 Task: Create a project management task in Outlook with the subject 'Project Management', set the start date to 06/28/23, due date to 07/01/23, priority to 'High', and add a reminder for 07/01/23 at 10:00 AM. Include the task description: 'As a project manager, your task is to create a comprehensive project schedule for the upcoming initiative. This schedule will serve as a roadmap for the entire project, outlining key milestones, deliverables, and timelines.' Assign the task to a specific person.
Action: Mouse moved to (24, 173)
Screenshot: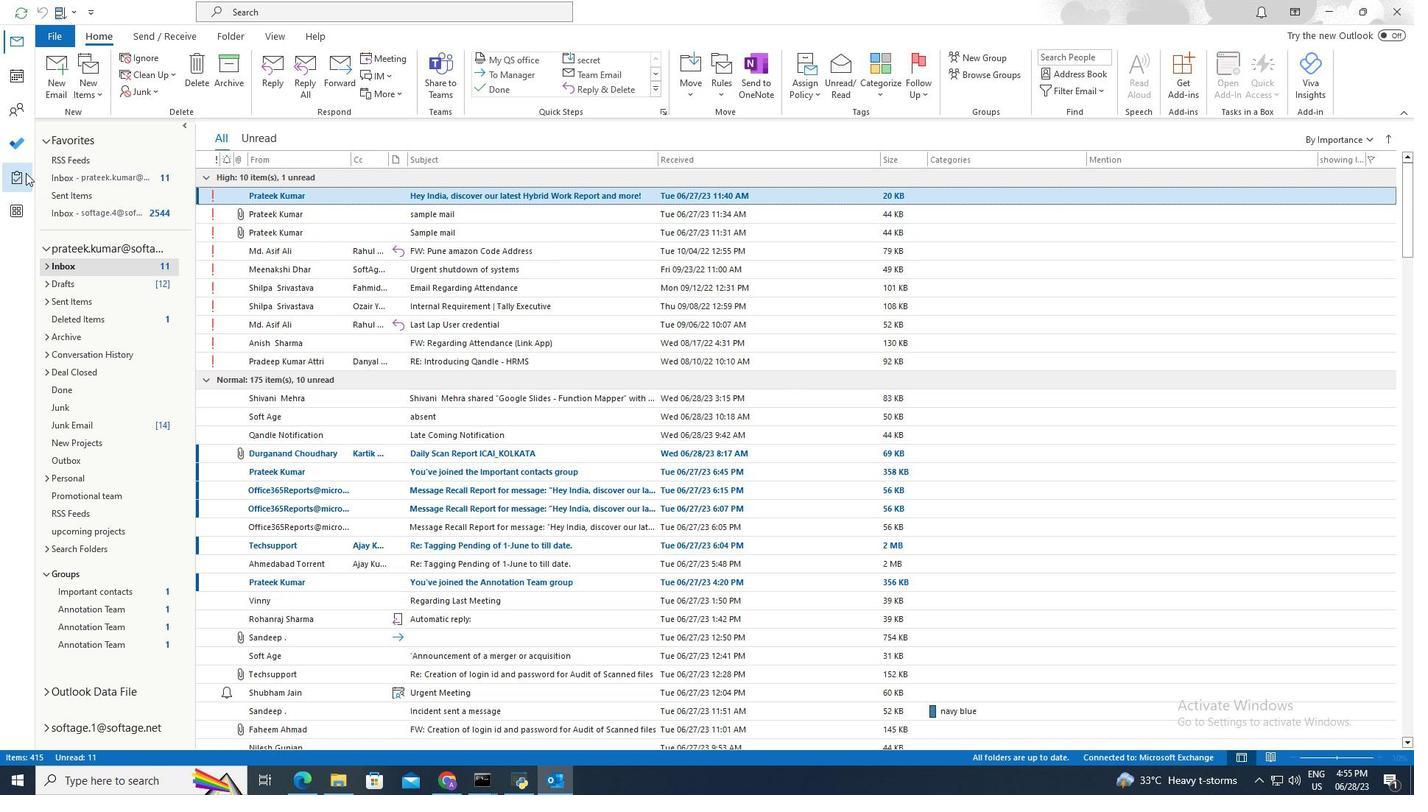 
Action: Mouse pressed left at (24, 173)
Screenshot: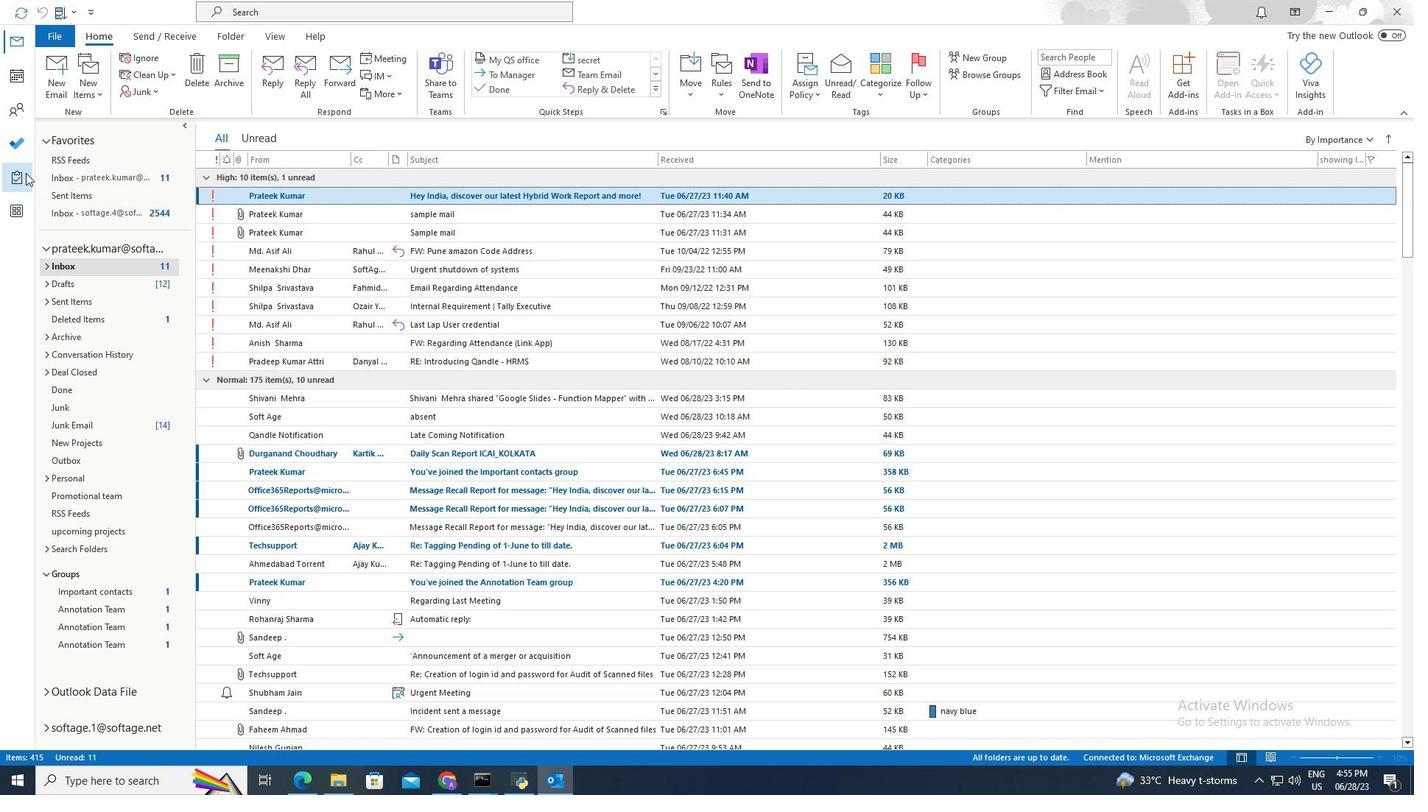 
Action: Mouse moved to (53, 73)
Screenshot: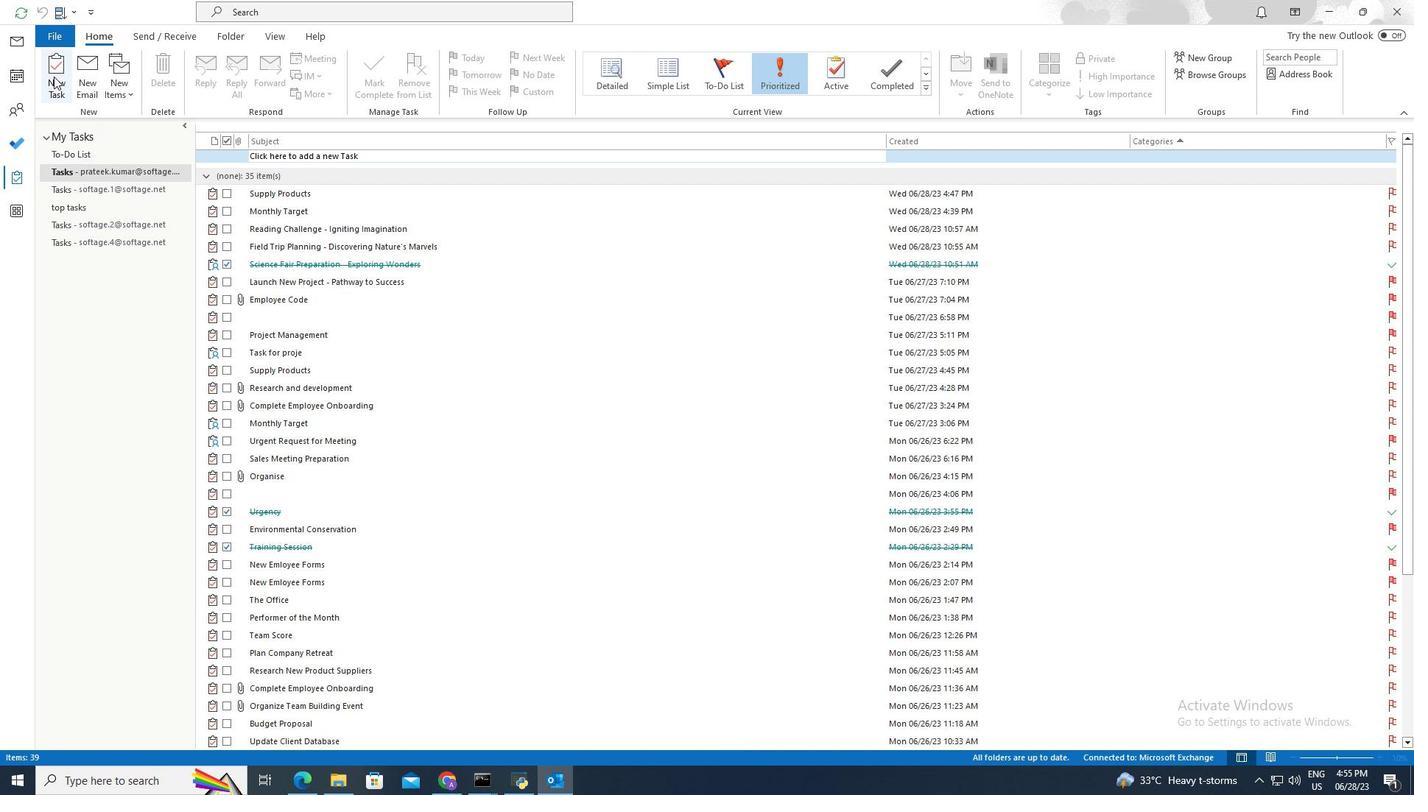
Action: Mouse pressed left at (53, 73)
Screenshot: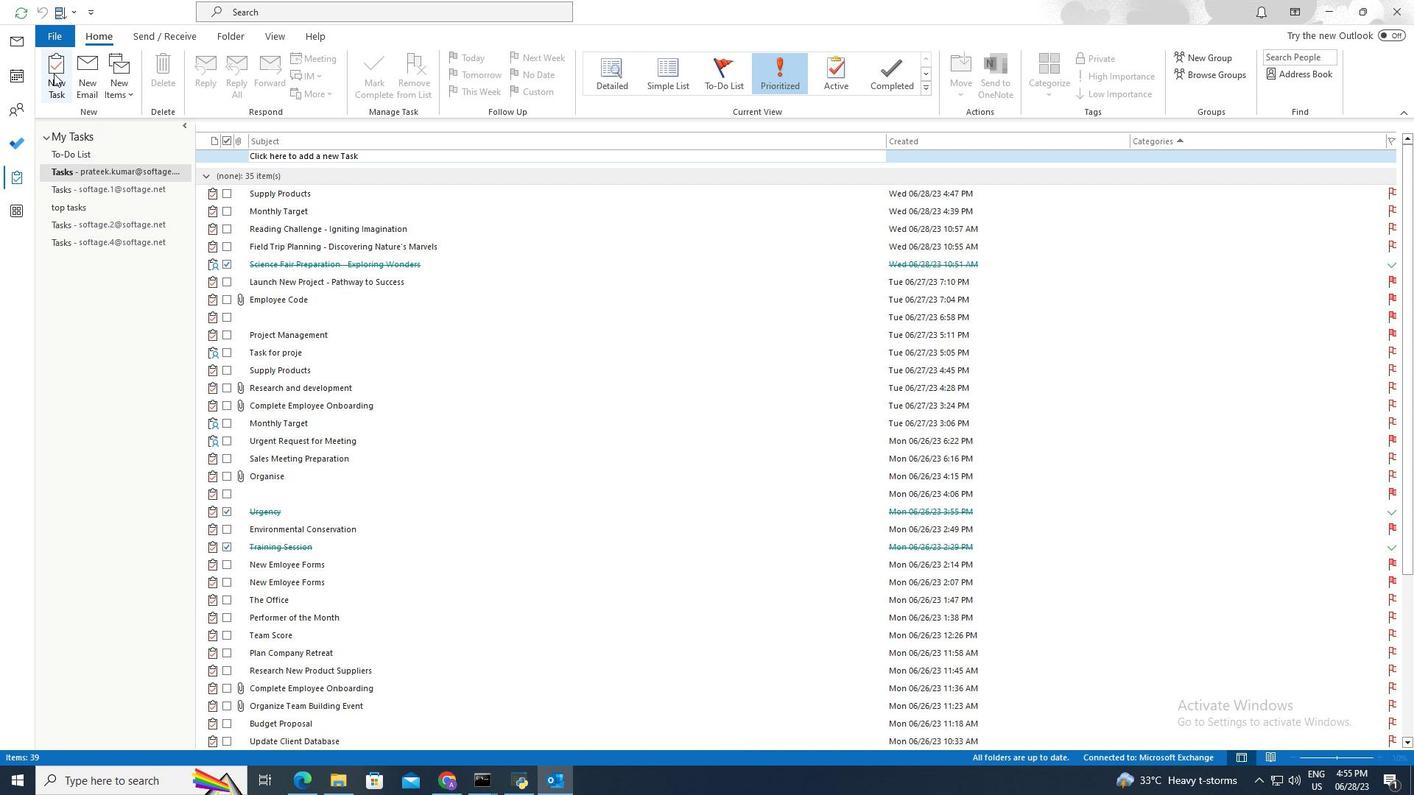 
Action: Mouse moved to (144, 149)
Screenshot: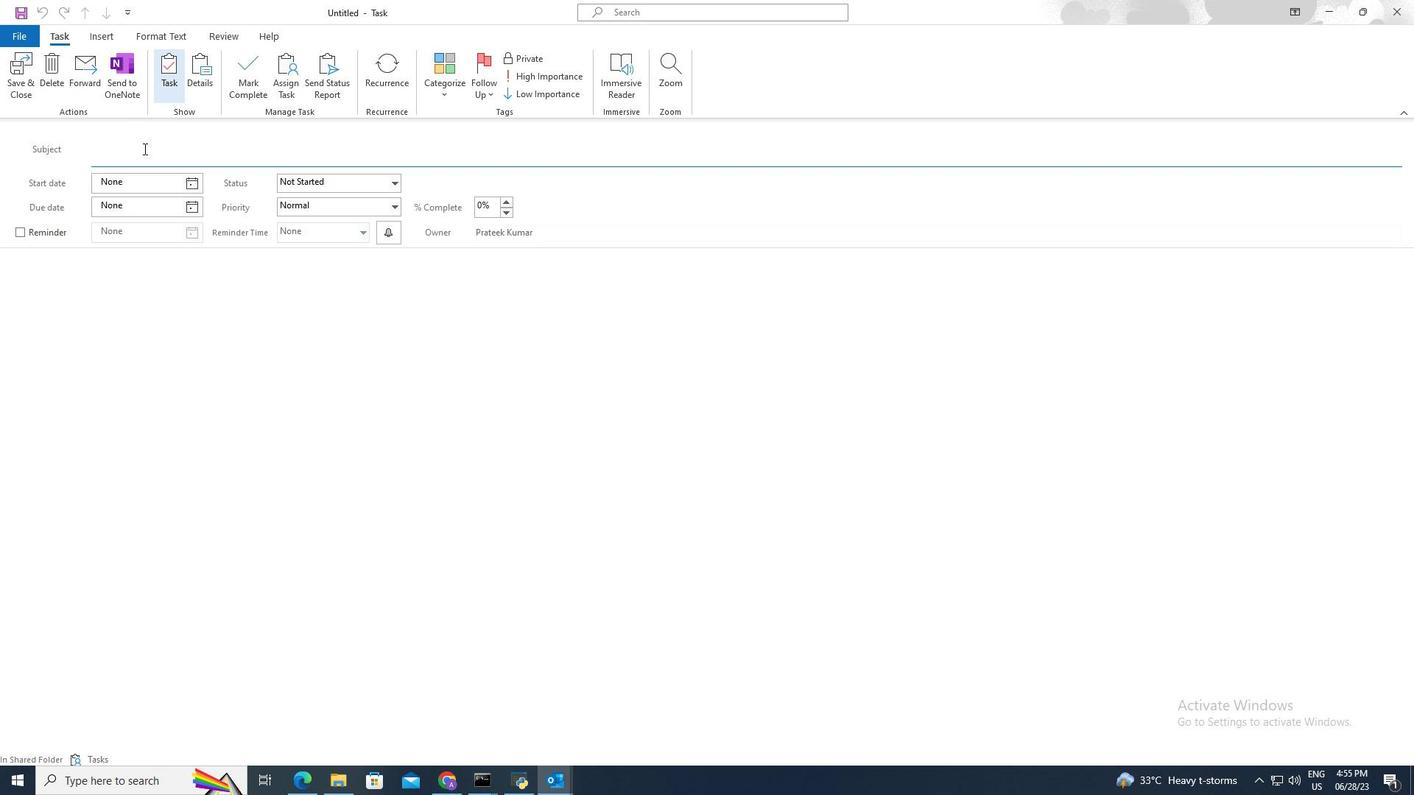 
Action: Mouse pressed left at (144, 149)
Screenshot: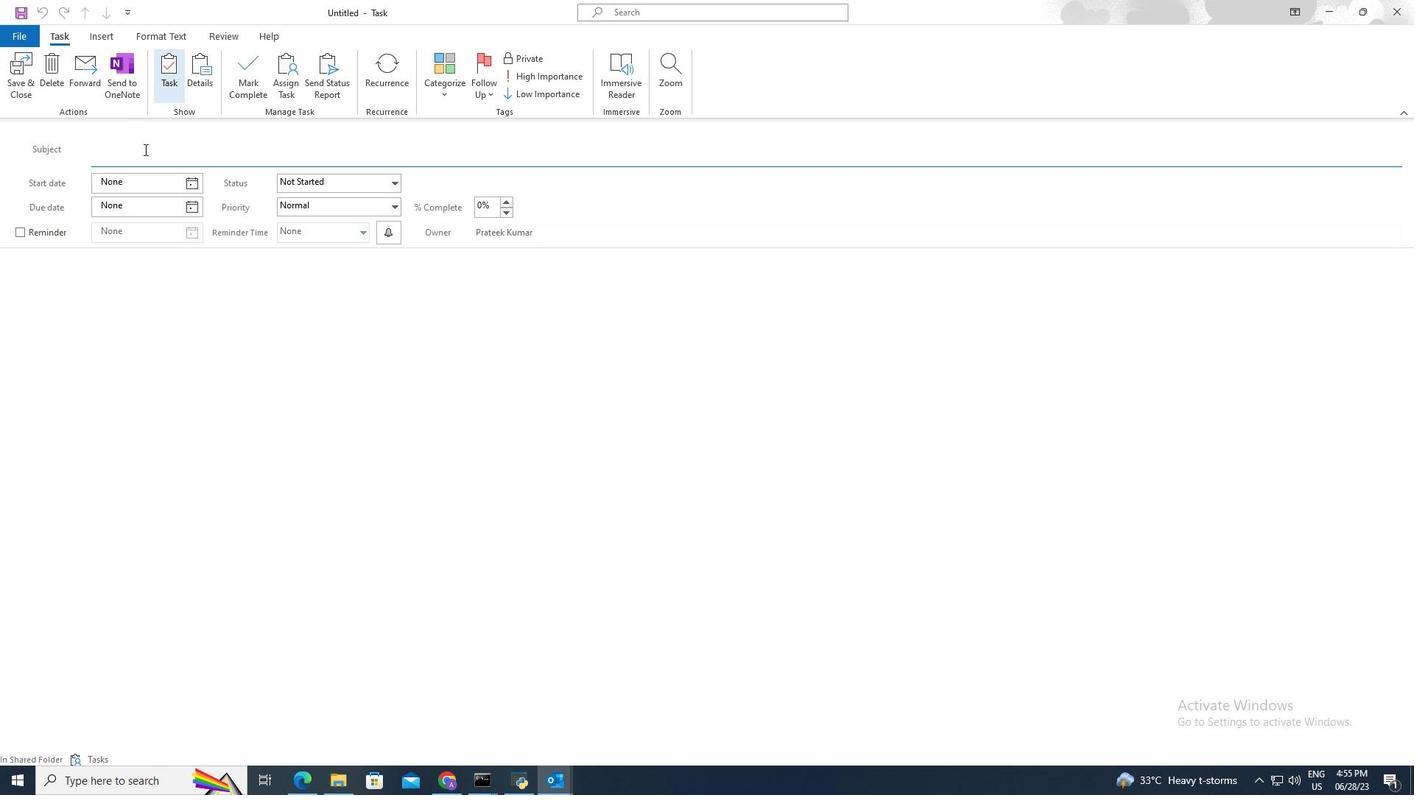 
Action: Mouse moved to (144, 149)
Screenshot: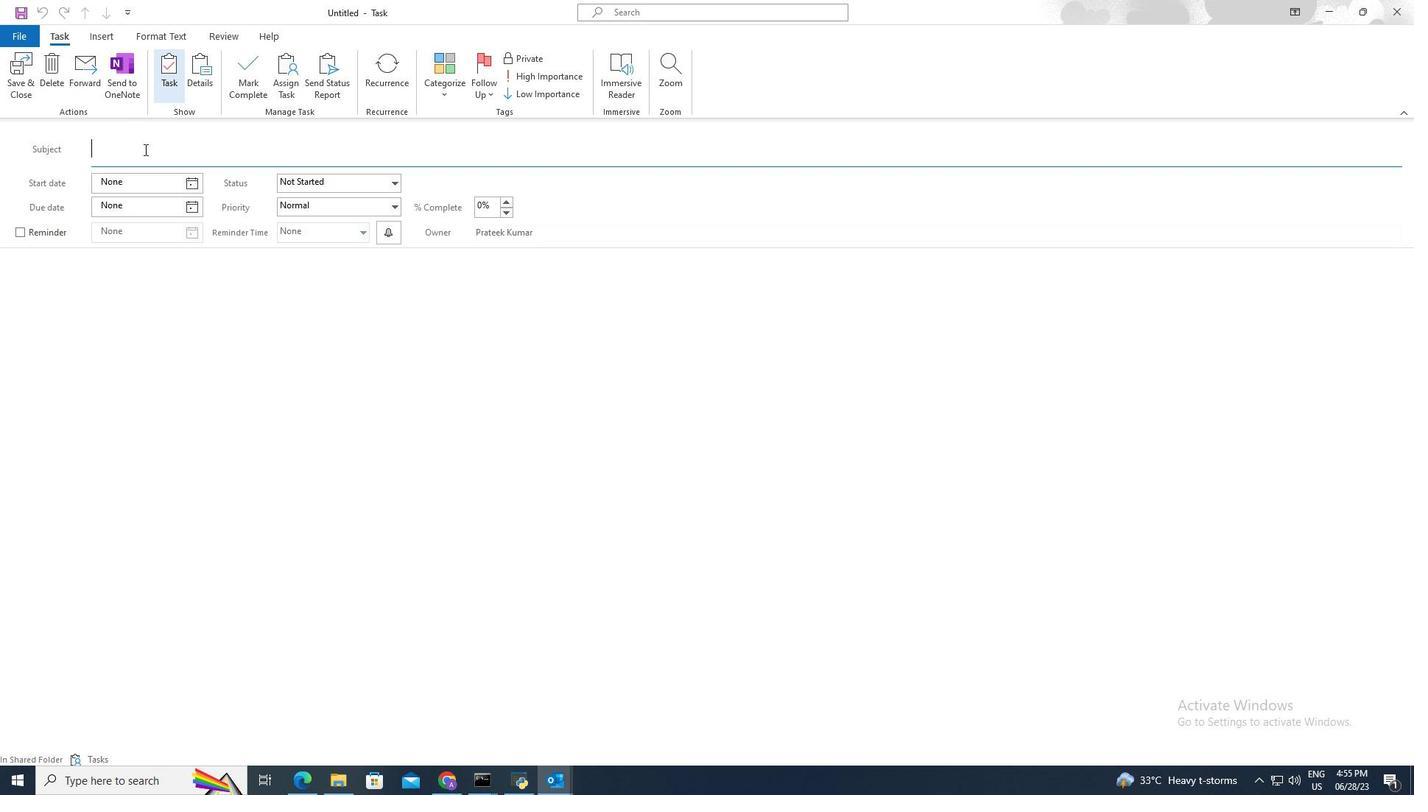 
Action: Key pressed <Key.shift>Project<Key.space><Key.shift>Managememt<Key.backspace><Key.backspace>nt
Screenshot: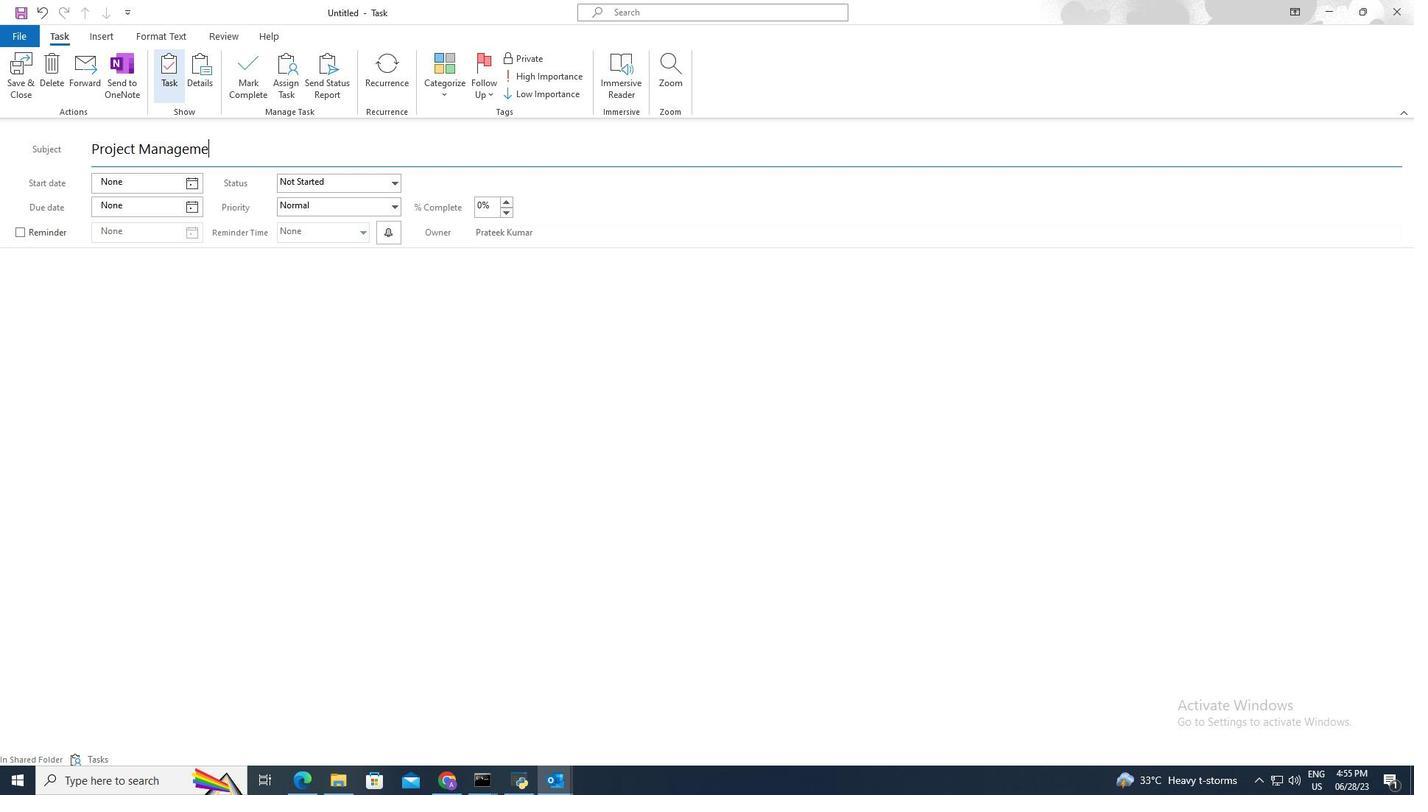 
Action: Mouse moved to (109, 281)
Screenshot: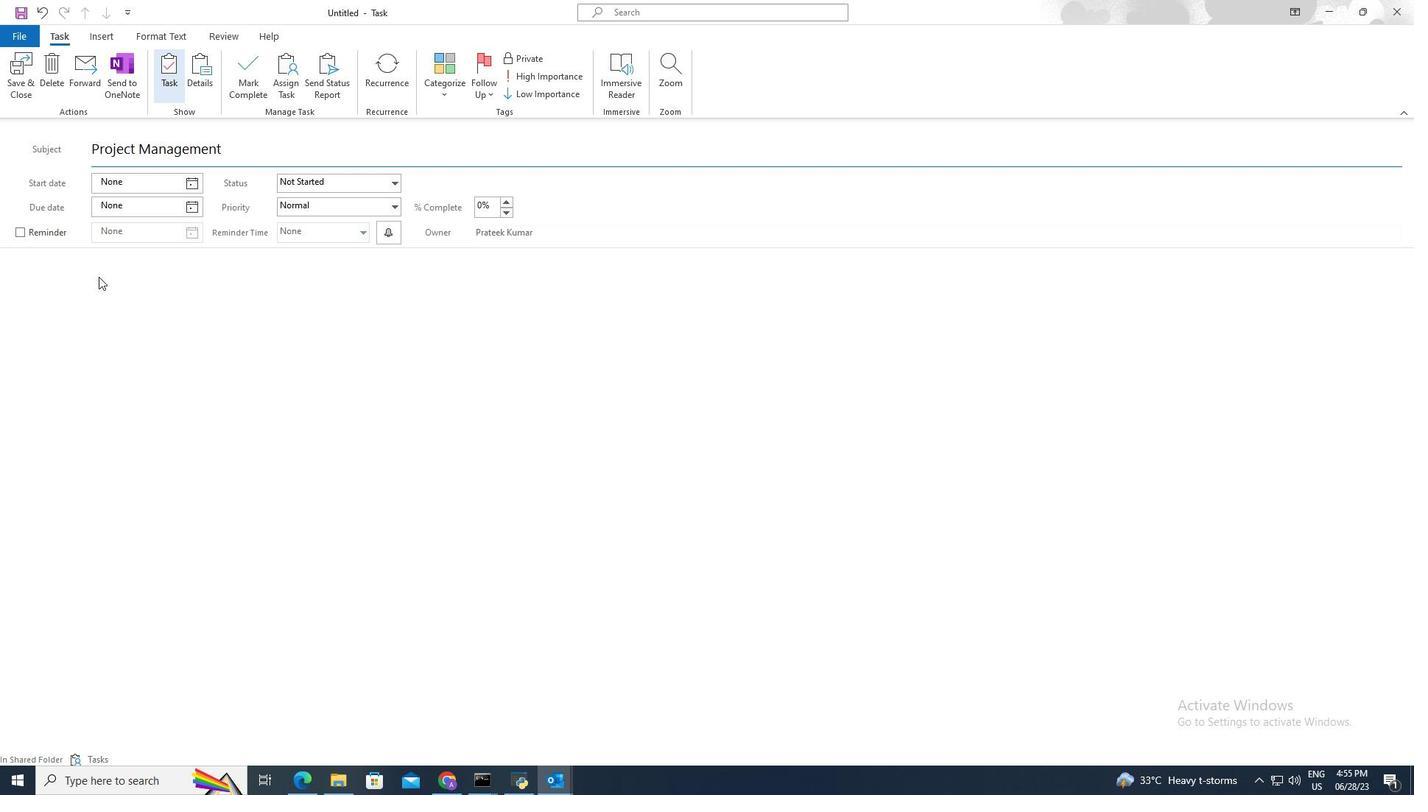 
Action: Mouse pressed left at (109, 281)
Screenshot: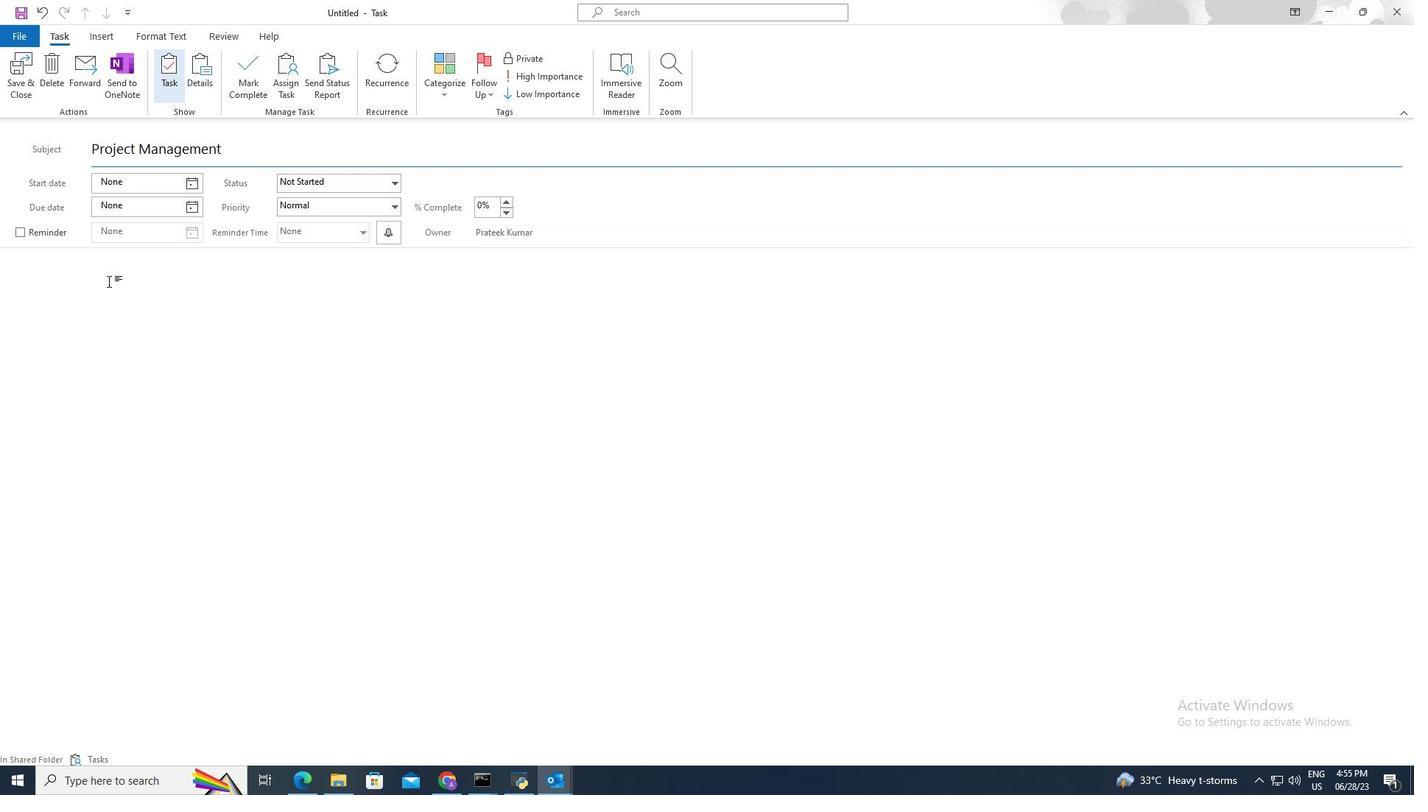 
Action: Key pressed <Key.shift>As<Key.space>a<Key.space>project<Key.space>manager,<Key.space>your<Key.space>task<Key.space>is<Key.space>to<Key.space>create<Key.space>a<Key.space>comprehensive<Key.space>project<Key.space>schedule<Key.space>for<Key.space>the<Key.space>upcoming<Key.space>initiative.<Key.space><Key.shift>This<Key.space>schedule<Key.space>will<Key.space>serve<Key.space>as<Key.space>a<Key.space>roadmap<Key.space>for<Key.space>the<Key.space>entire<Key.space>project,<Key.space>outlining<Key.space>key<Key.space>milestones,<Key.space>deliverables,<Key.space>and<Key.space>timeslines
Screenshot: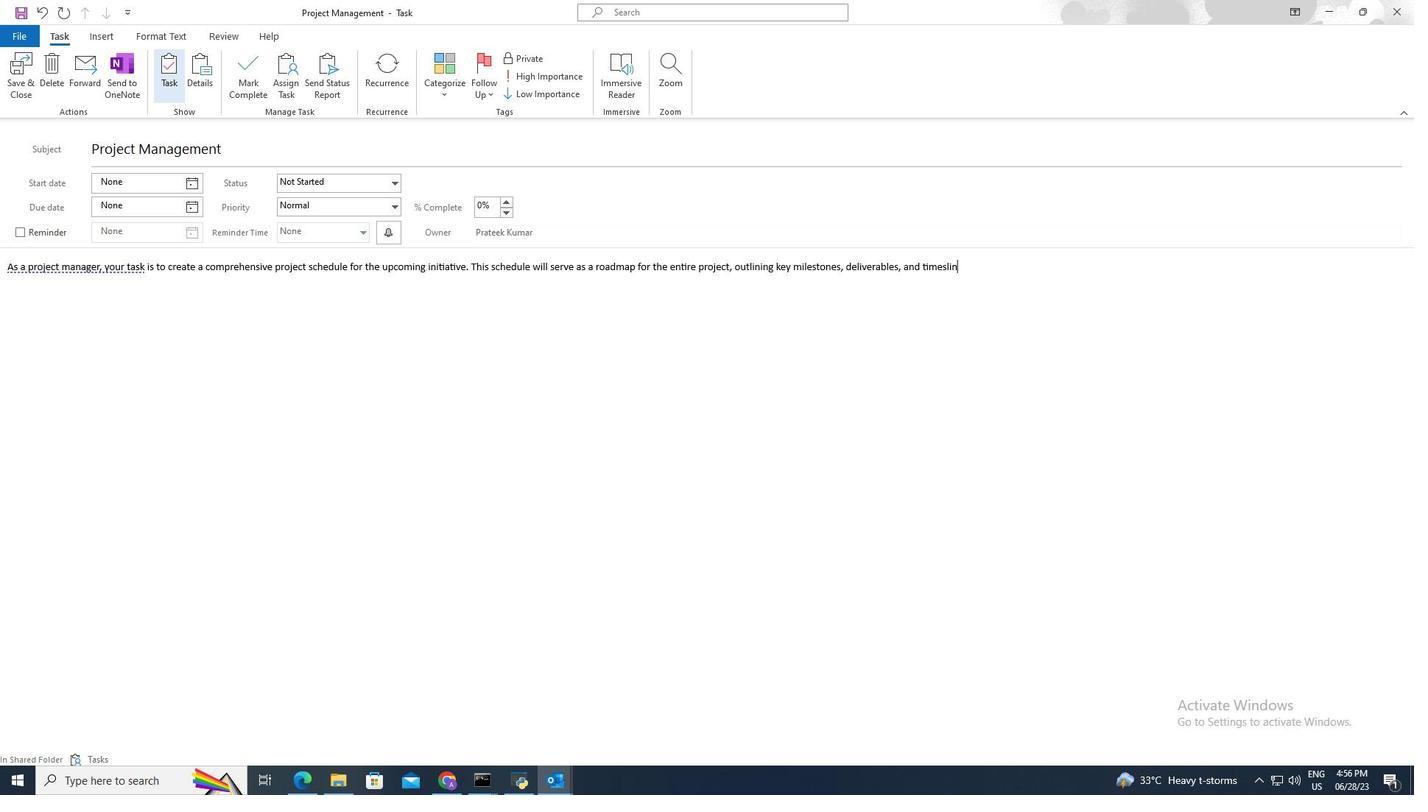 
Action: Mouse moved to (194, 175)
Screenshot: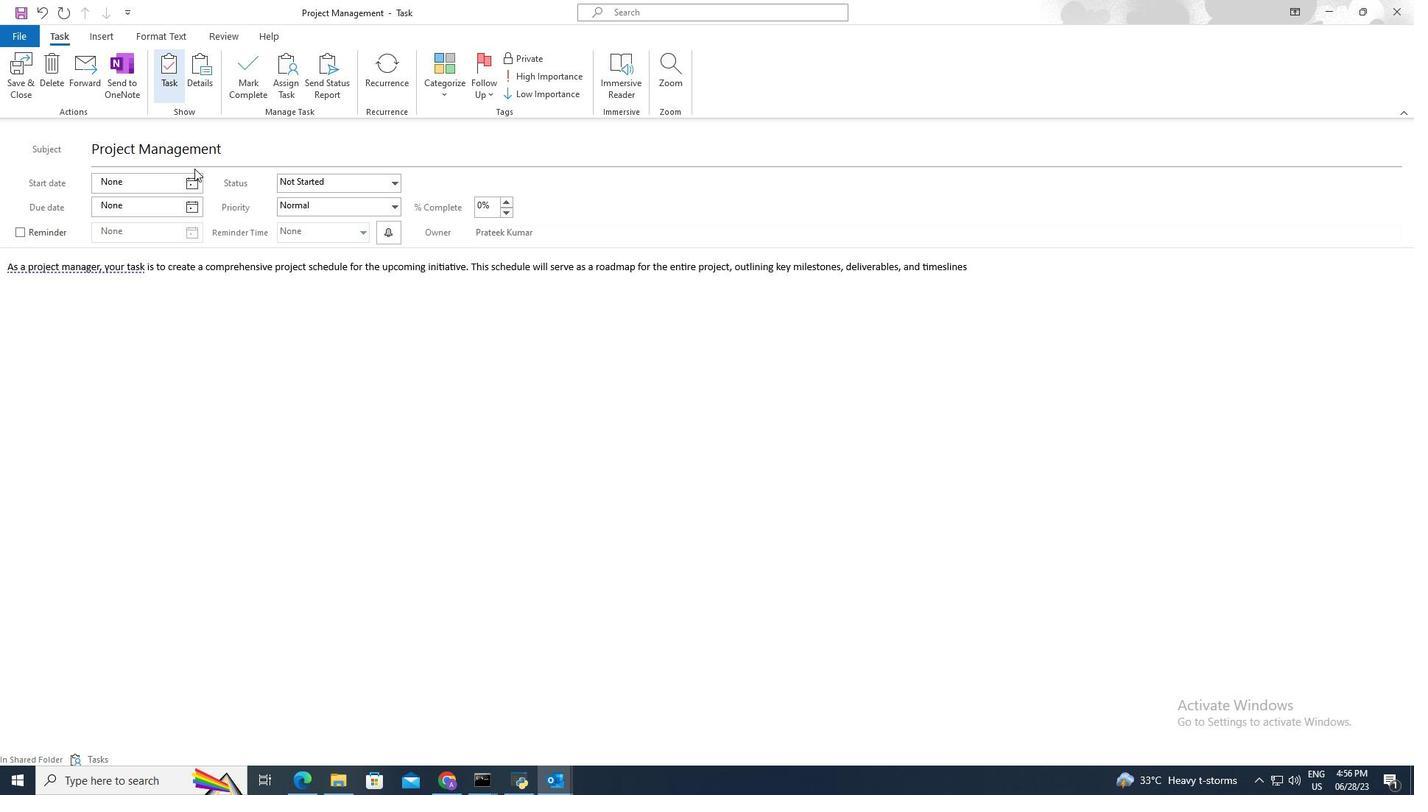 
Action: Mouse pressed left at (194, 175)
Screenshot: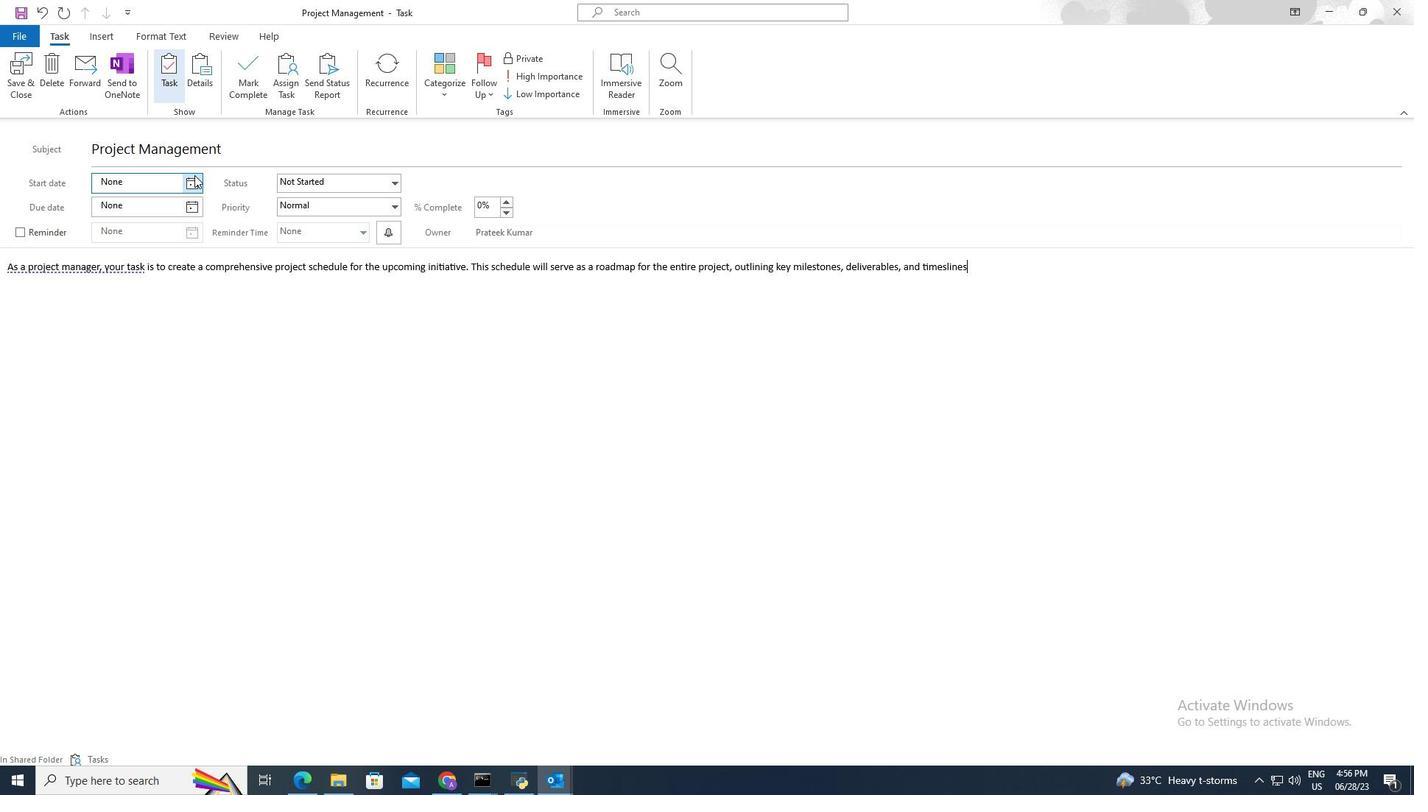 
Action: Mouse moved to (103, 347)
Screenshot: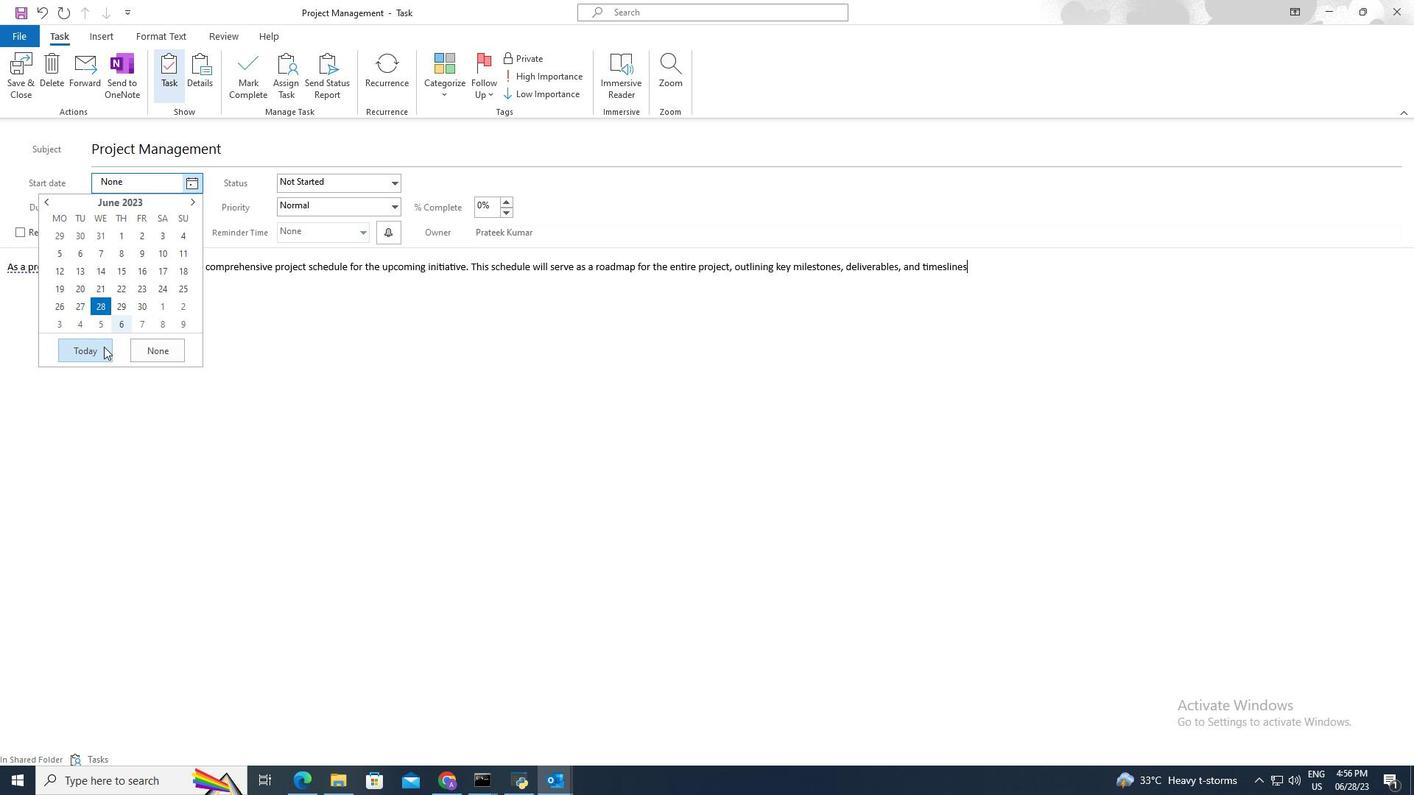 
Action: Mouse pressed left at (103, 347)
Screenshot: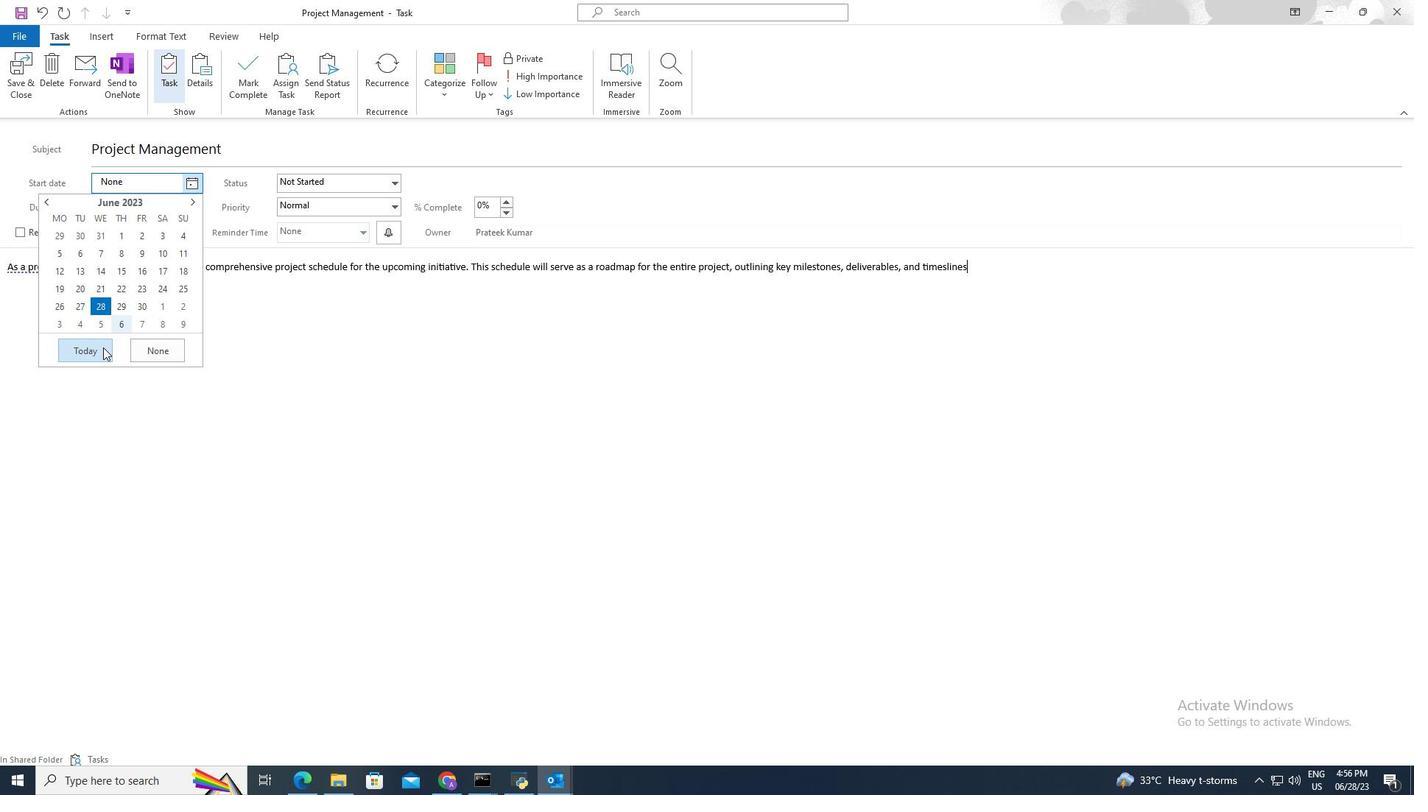 
Action: Mouse moved to (193, 219)
Screenshot: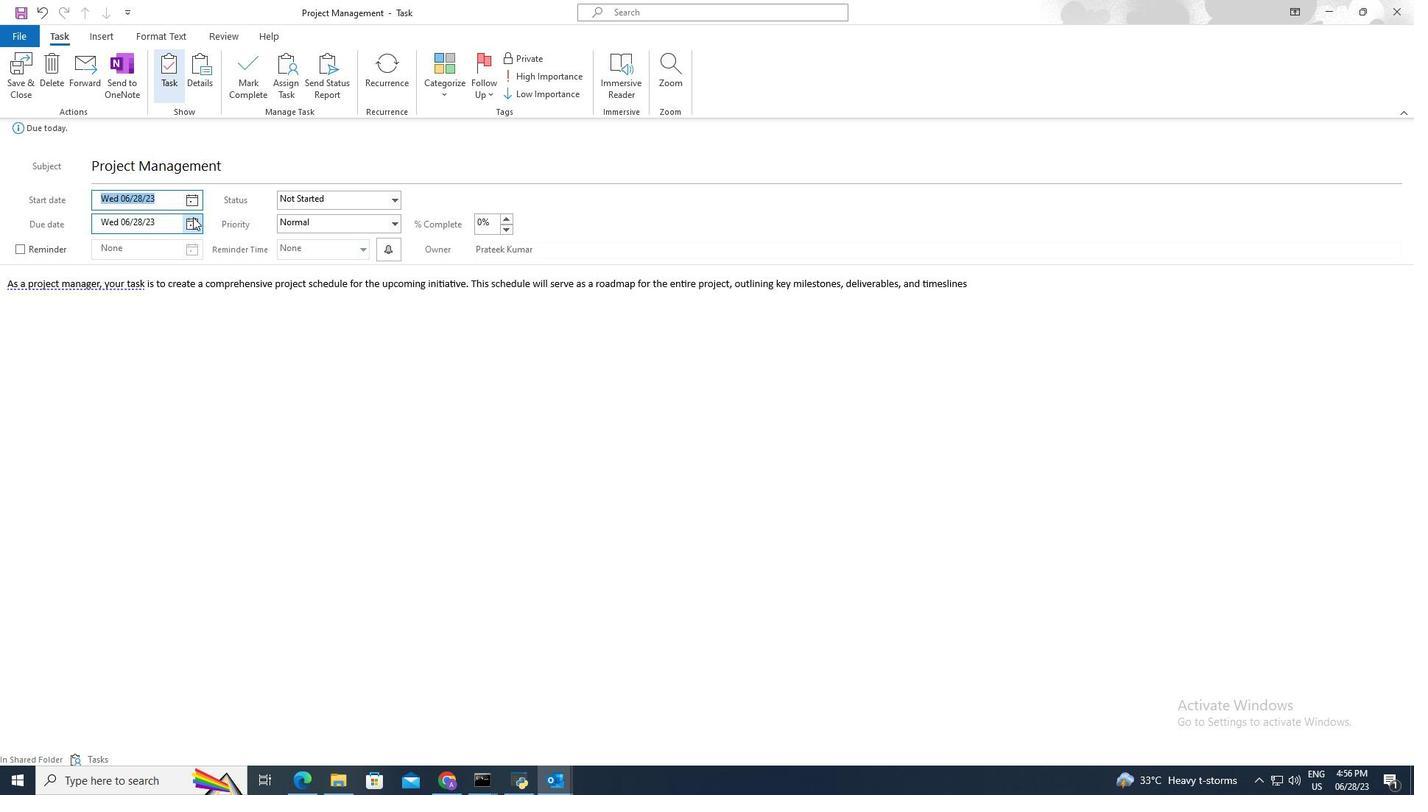 
Action: Mouse pressed left at (193, 219)
Screenshot: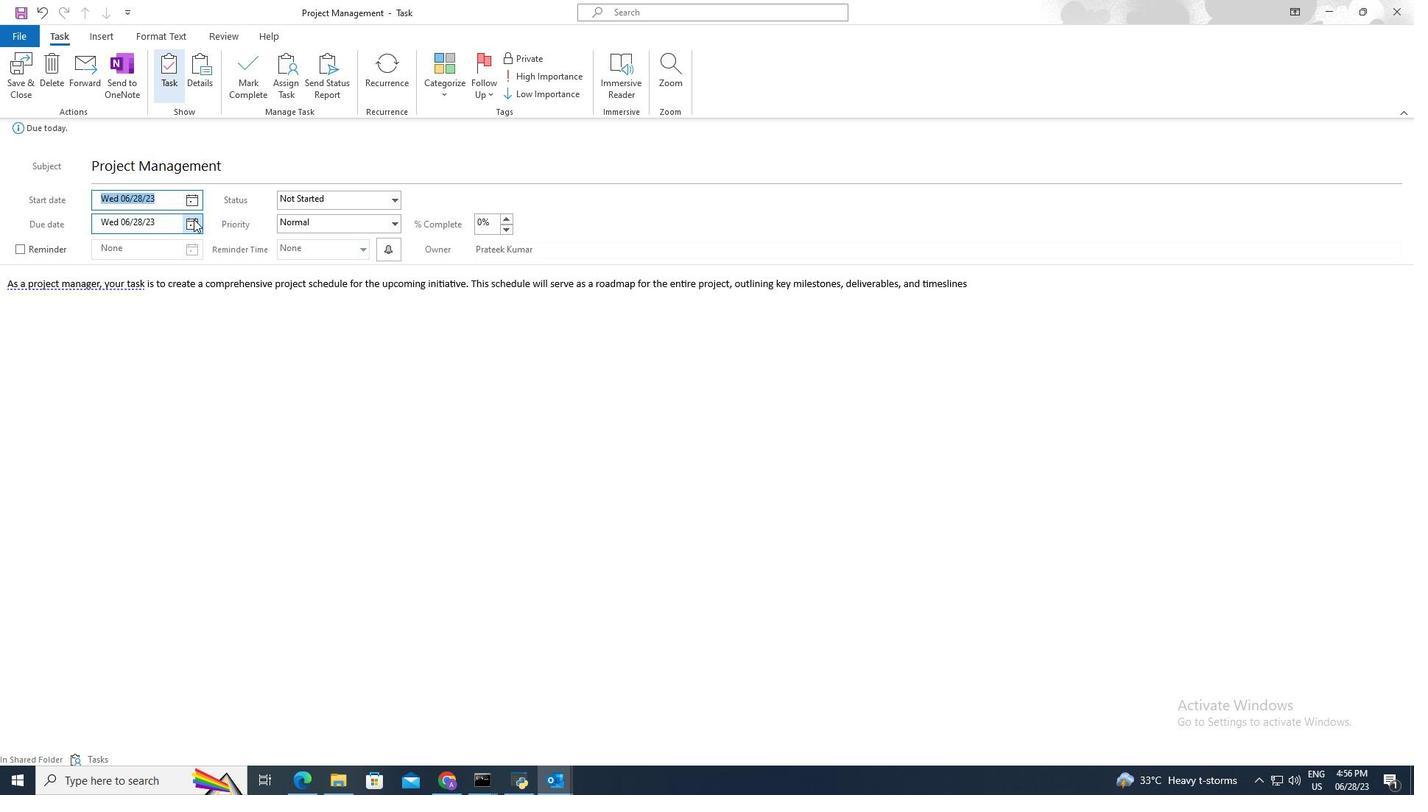 
Action: Mouse moved to (159, 342)
Screenshot: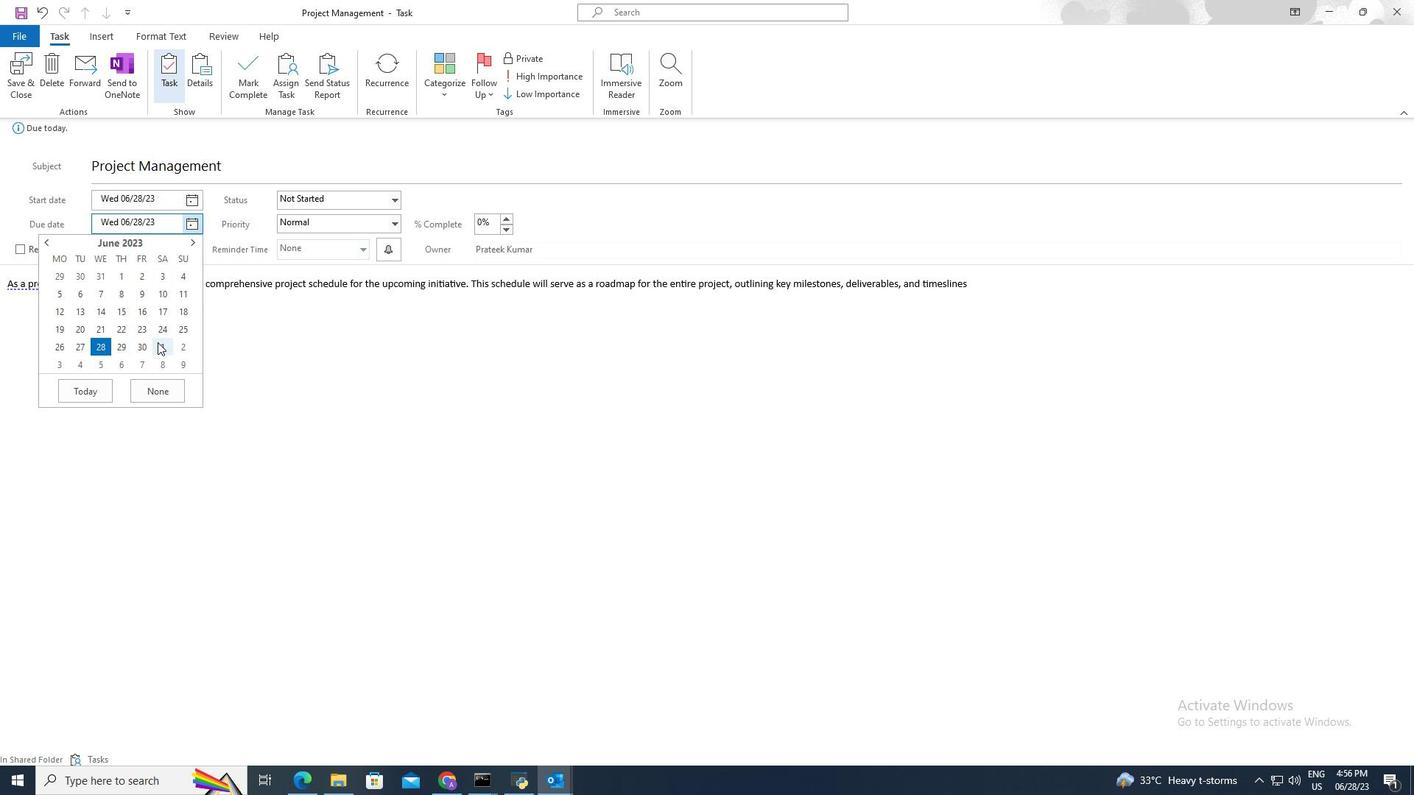 
Action: Mouse pressed left at (159, 342)
Screenshot: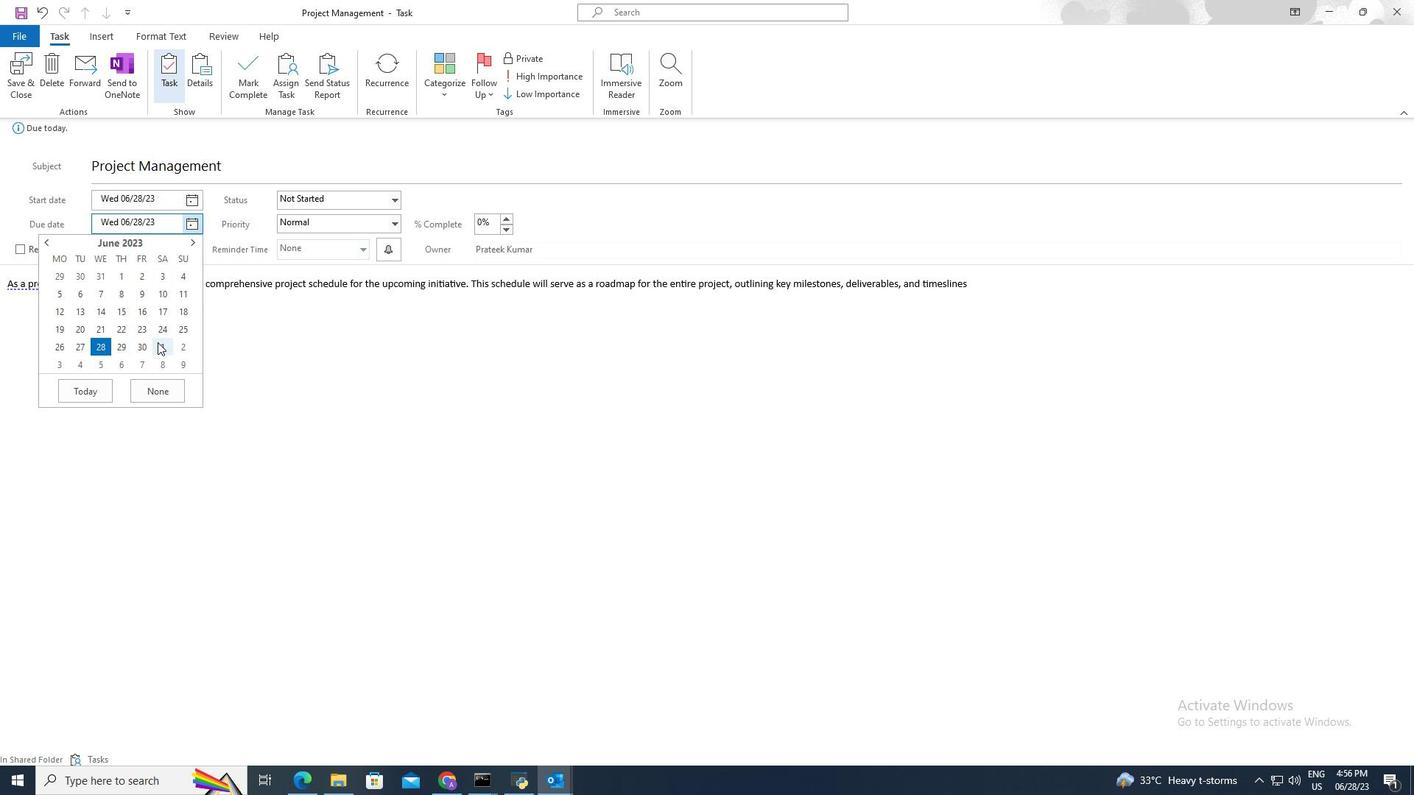 
Action: Mouse moved to (399, 223)
Screenshot: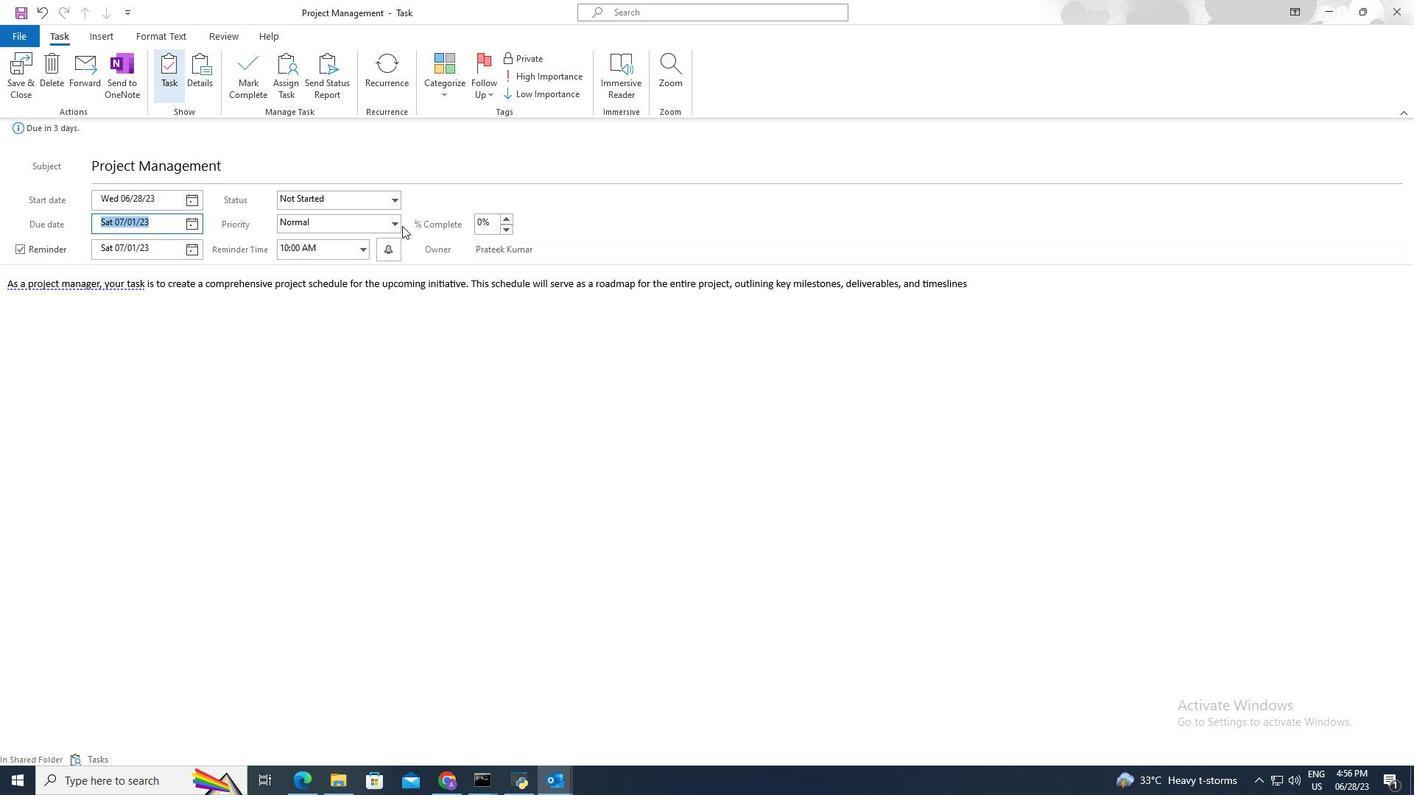 
Action: Mouse pressed left at (399, 223)
Screenshot: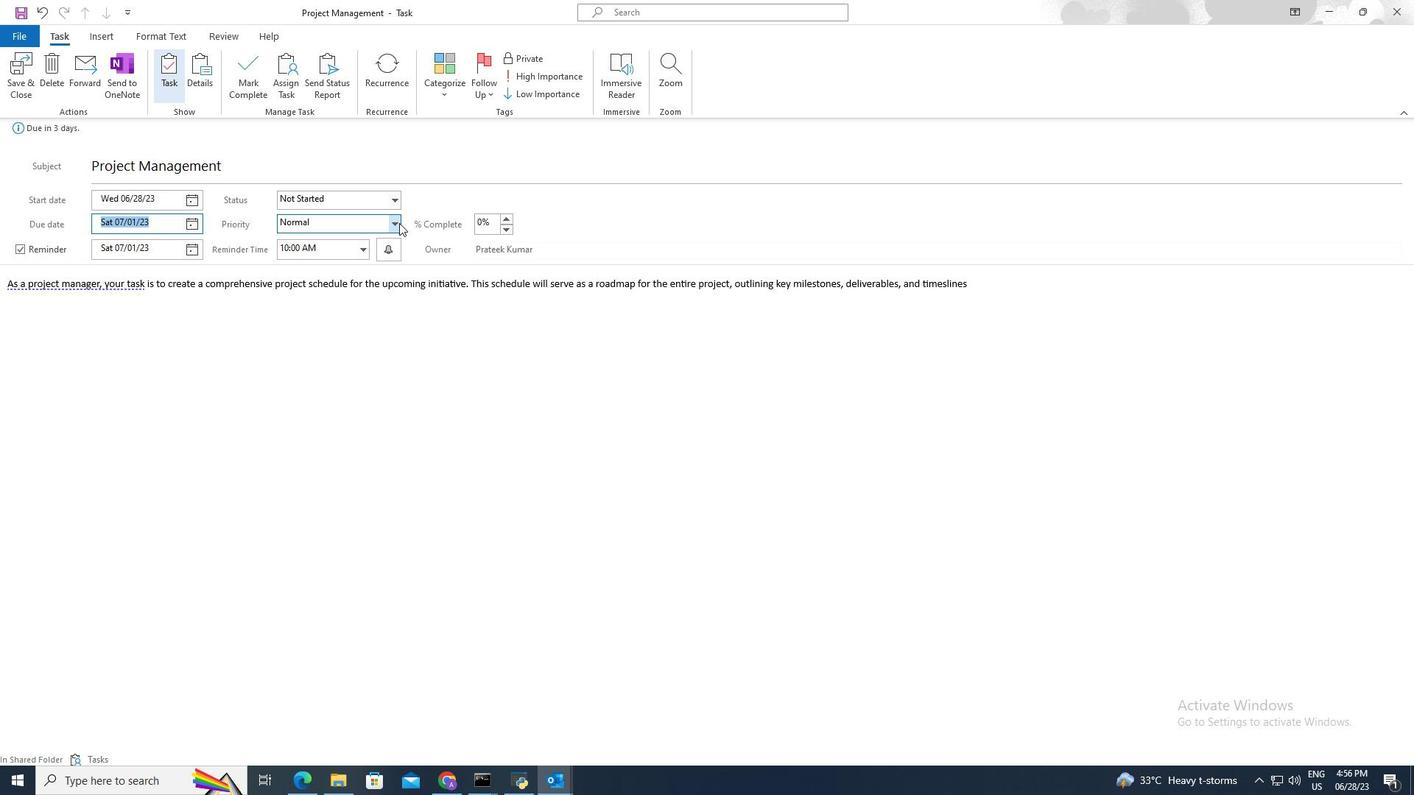 
Action: Mouse moved to (322, 260)
Screenshot: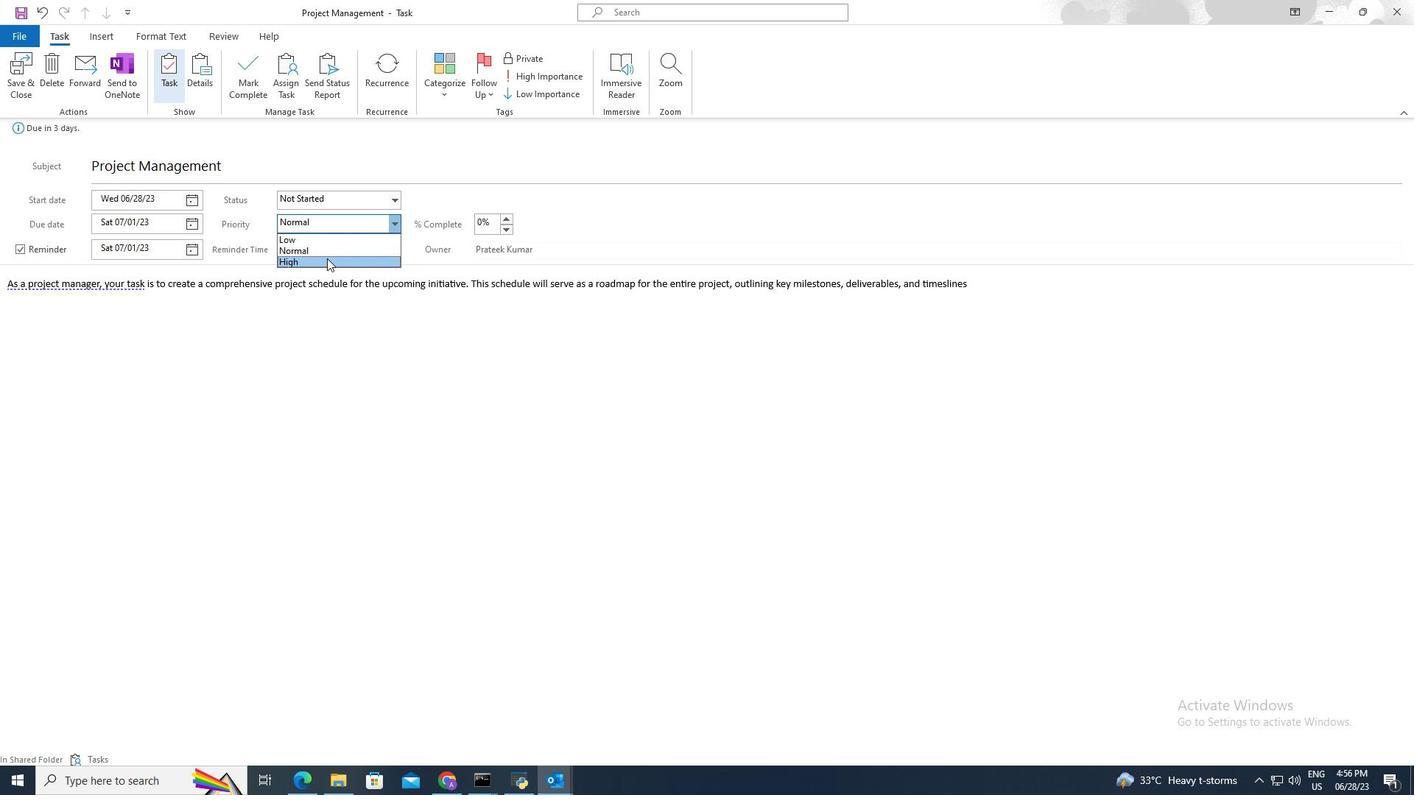 
Action: Mouse pressed left at (322, 260)
Screenshot: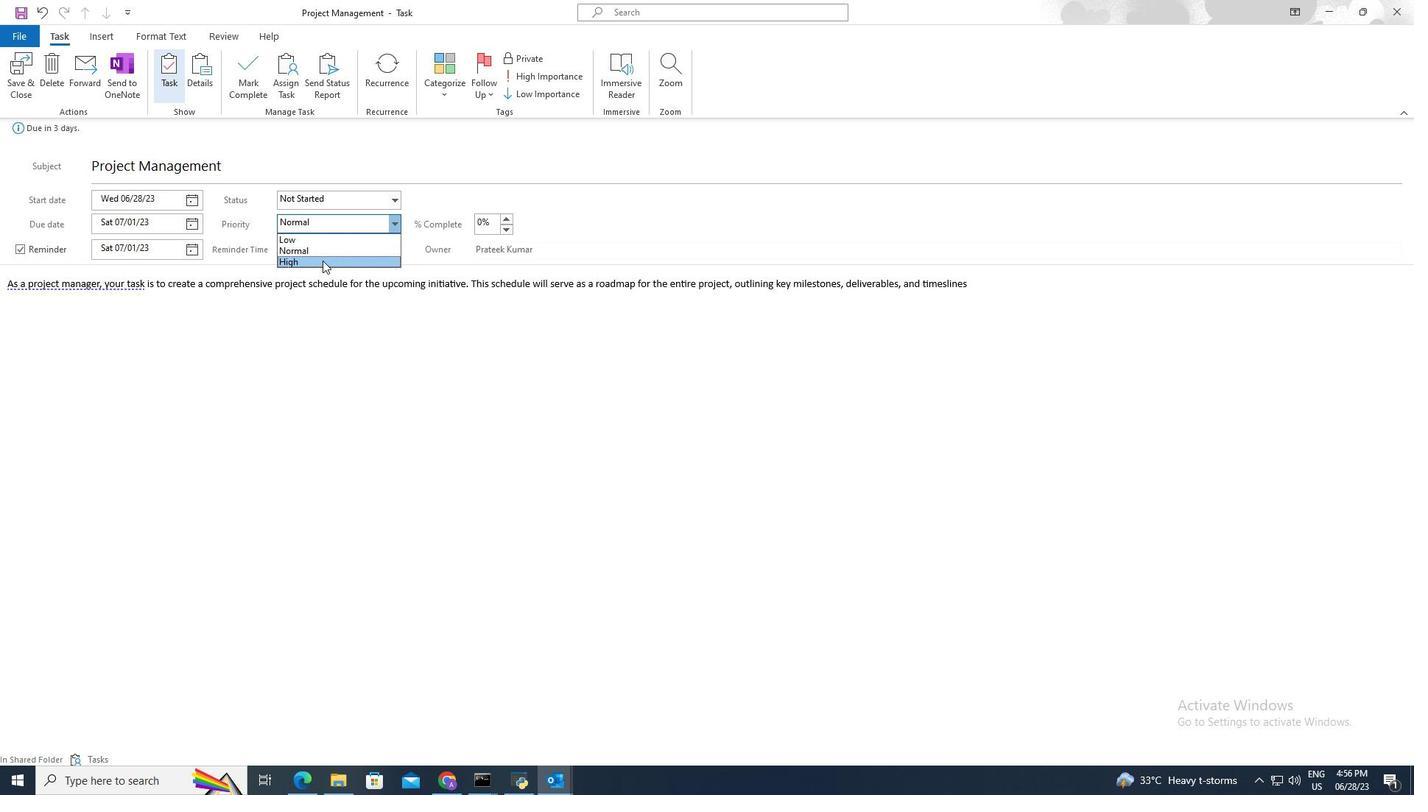 
Action: Mouse moved to (291, 83)
Screenshot: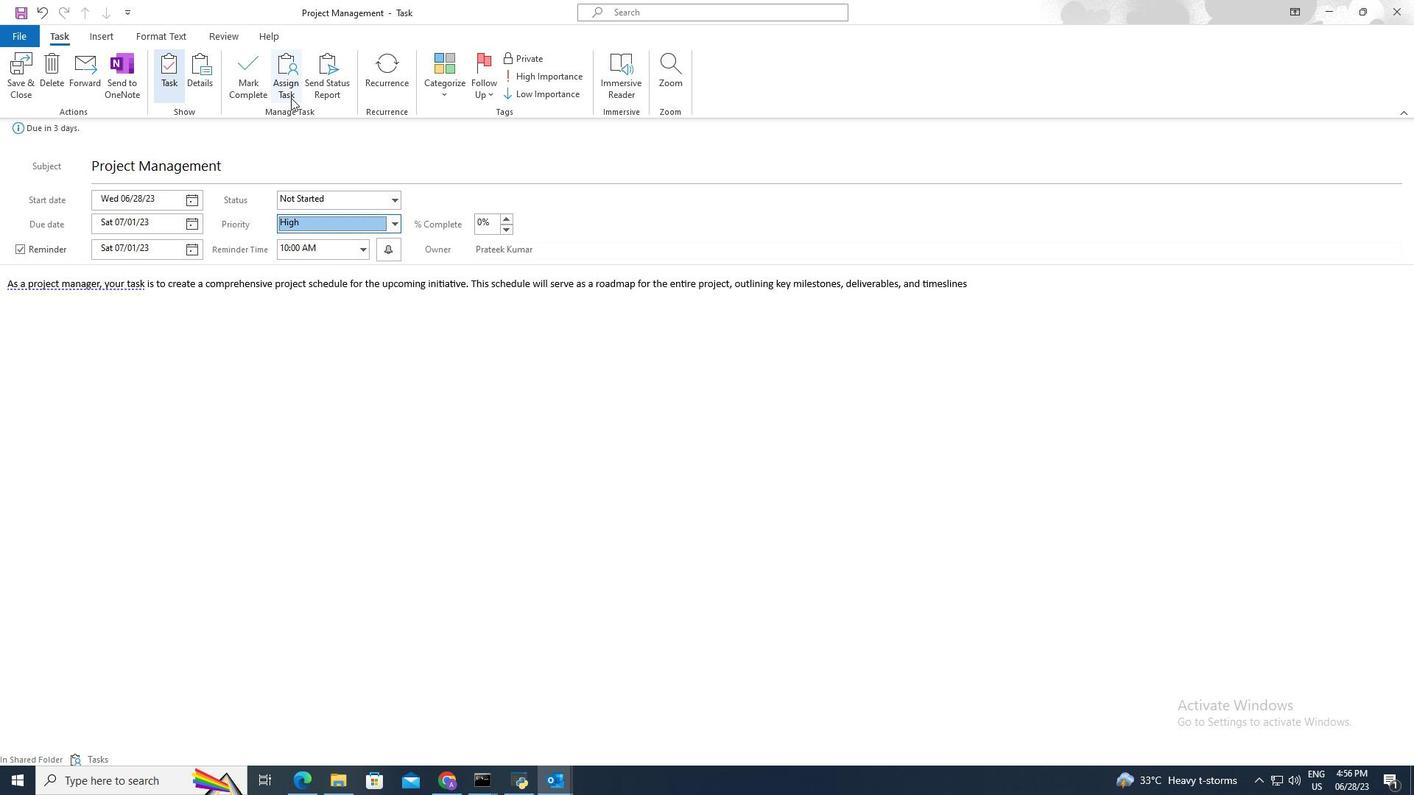 
Action: Mouse pressed left at (291, 83)
Screenshot: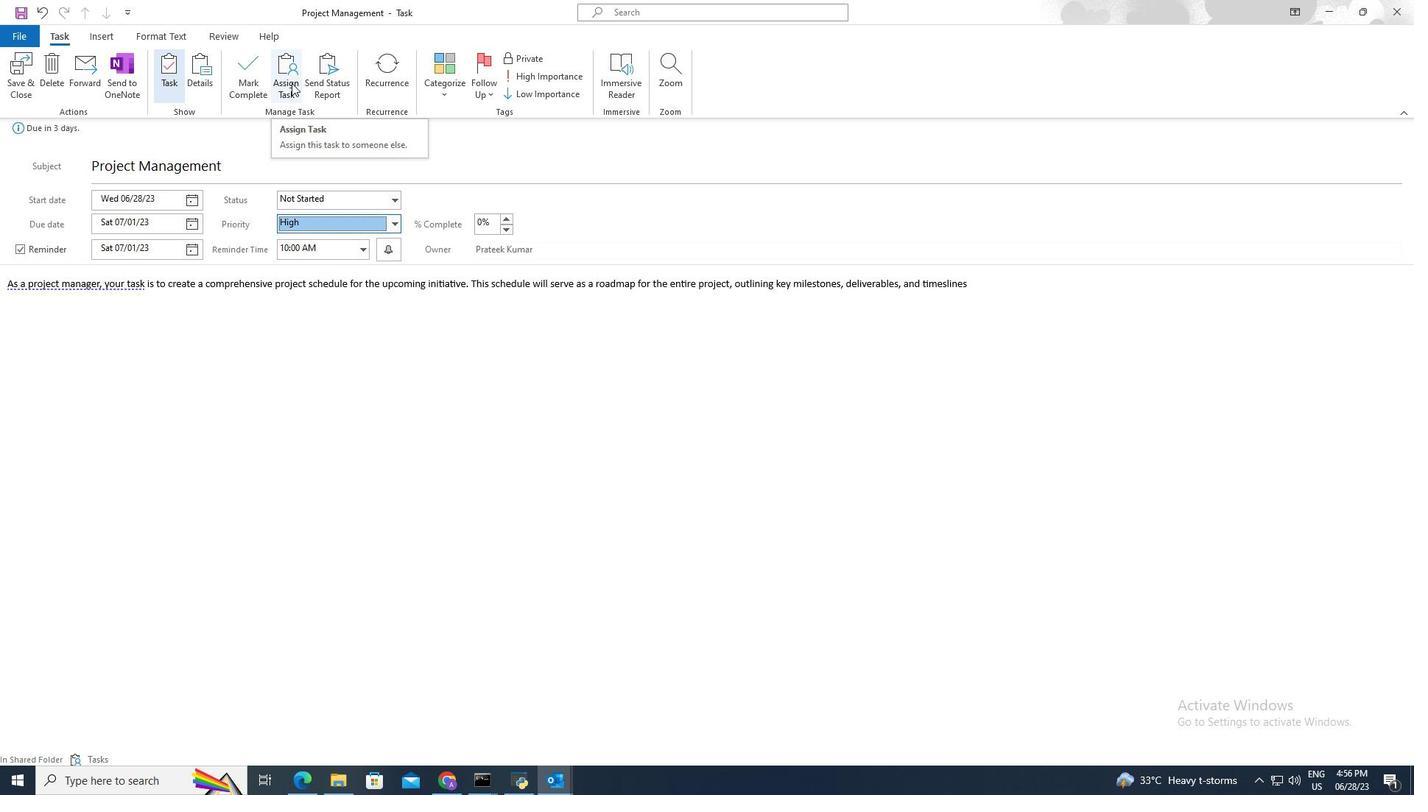 
Action: Mouse moved to (199, 201)
Screenshot: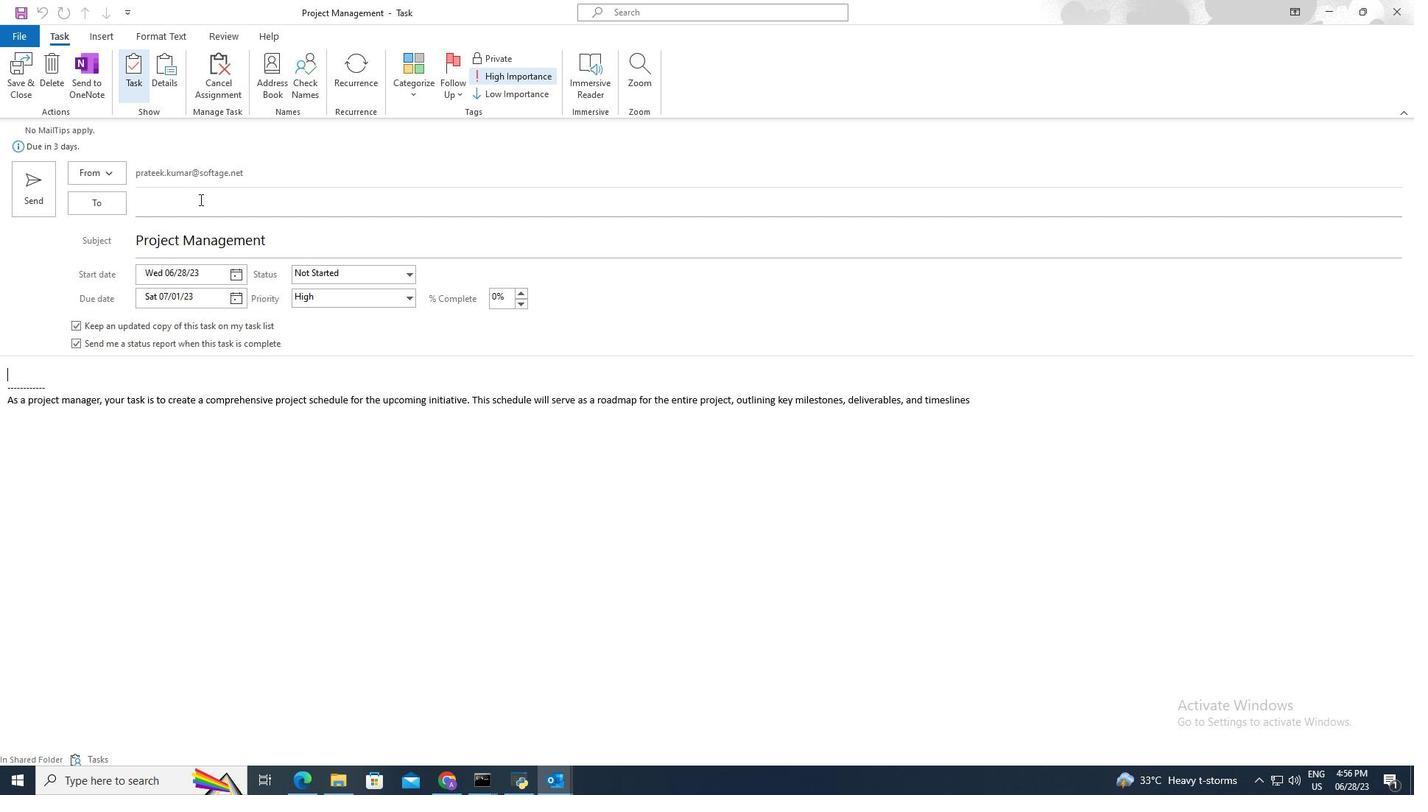 
Action: Mouse pressed left at (199, 201)
Screenshot: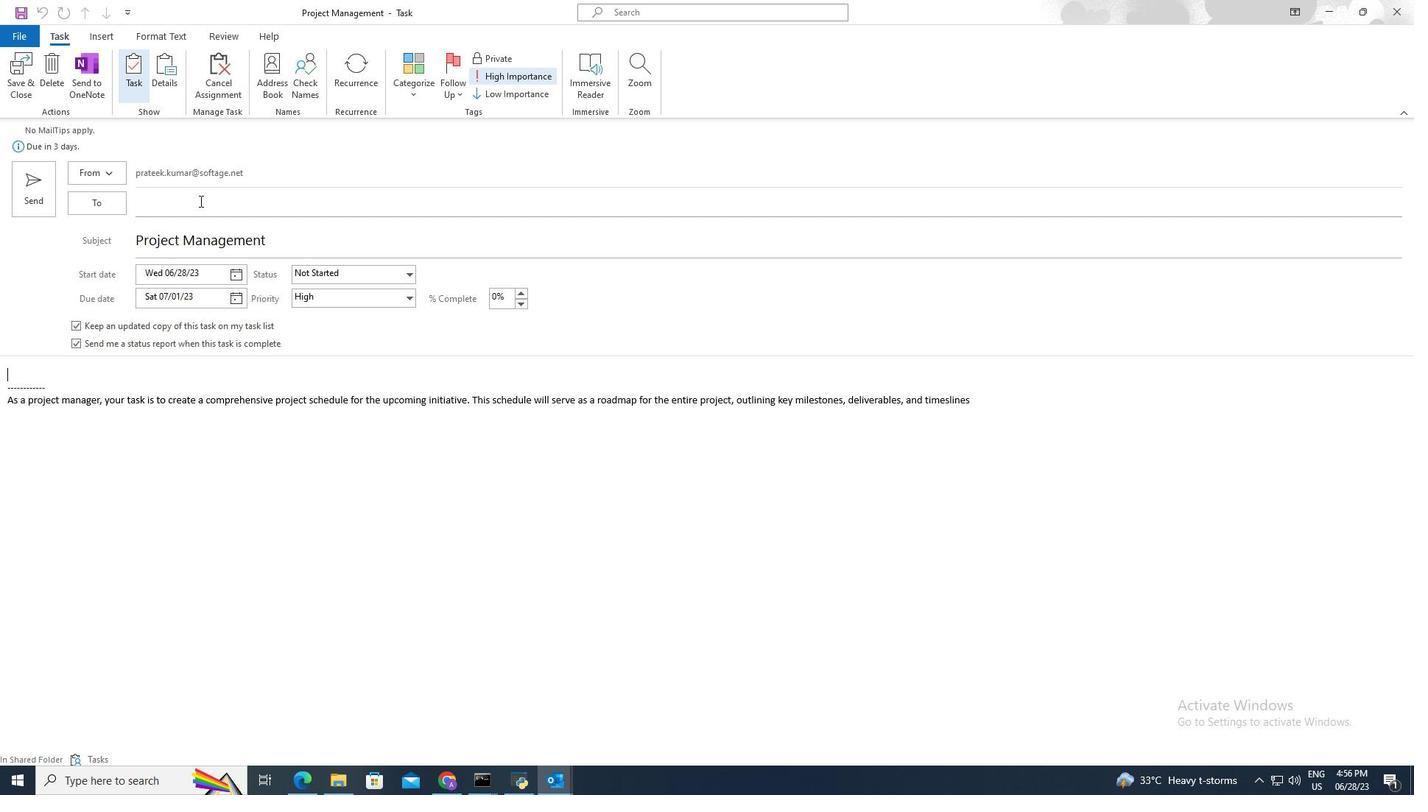 
Action: Mouse moved to (199, 201)
Screenshot: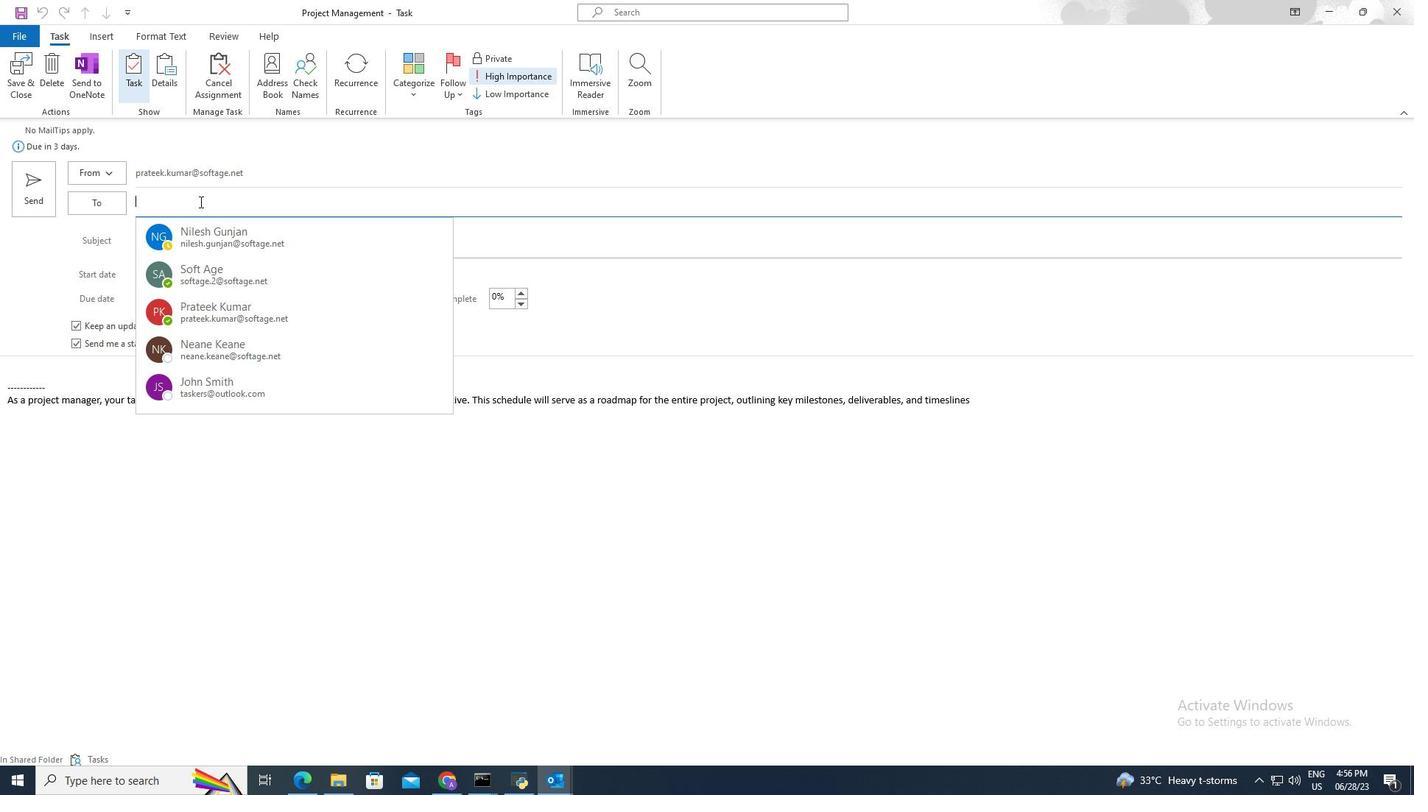 
Action: Key pressed piy<Key.enter>
Screenshot: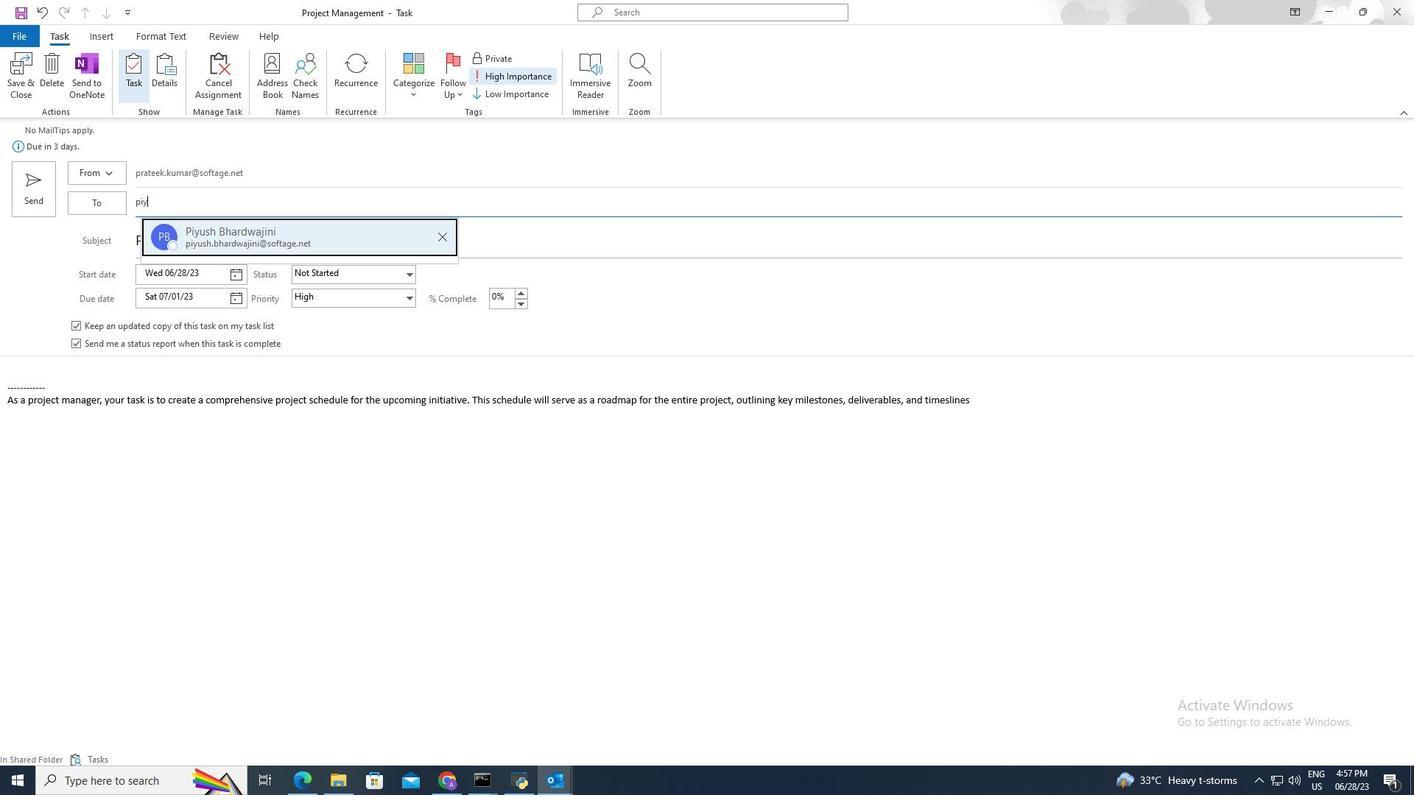 
Action: Mouse moved to (25, 69)
Screenshot: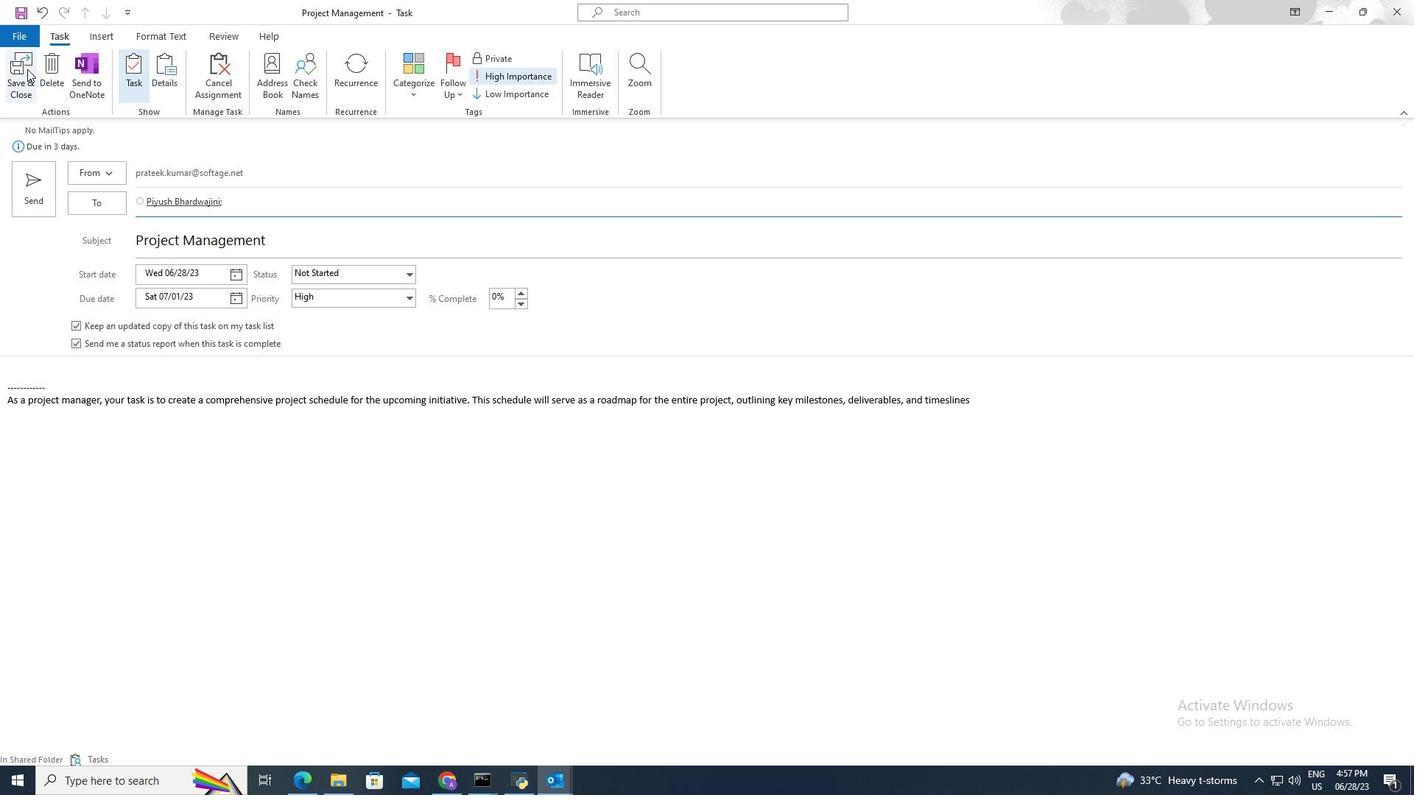 
Action: Mouse pressed left at (25, 69)
Screenshot: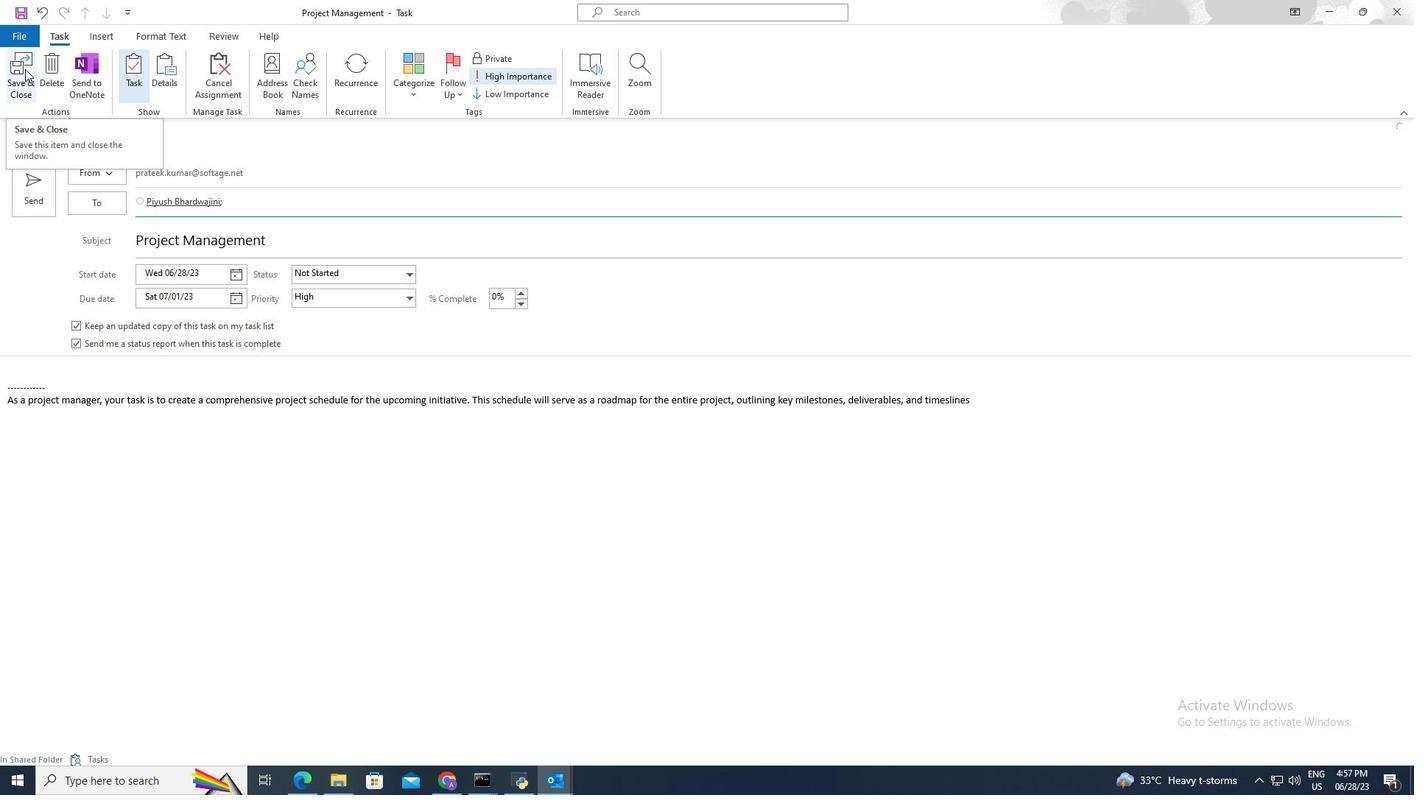 
Action: Mouse moved to (369, 279)
Screenshot: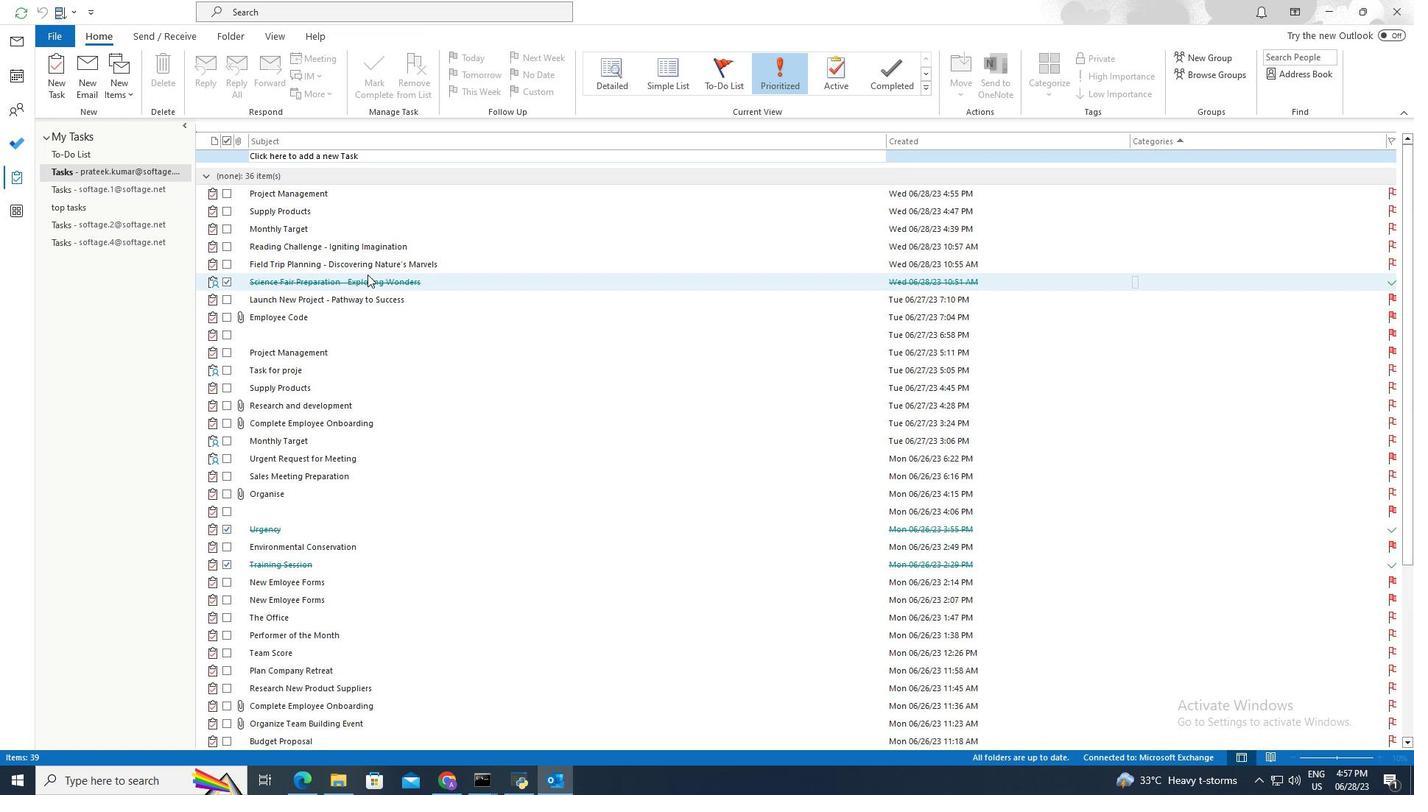 
